 Task: Look for space in Three Lakes, United States from 12th June, 2023 to 15th June, 2023 for 2 adults in price range Rs.10000 to Rs.15000. Place can be entire place with 1  bedroom having 1 bed and 1 bathroom. Property type can be house, flat, guest house, hotel. Booking option can be shelf check-in. Required host language is English.
Action: Mouse pressed left at (427, 89)
Screenshot: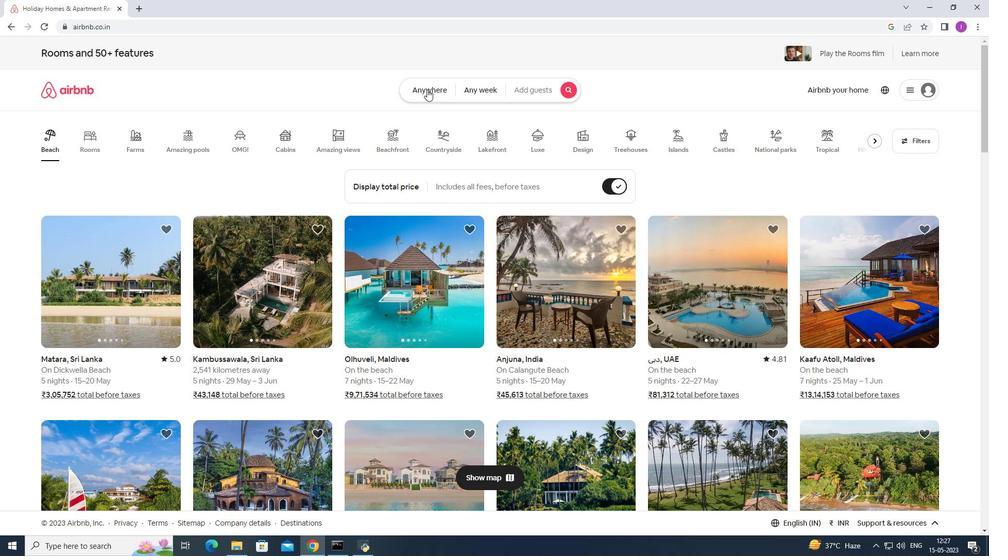 
Action: Mouse moved to (302, 124)
Screenshot: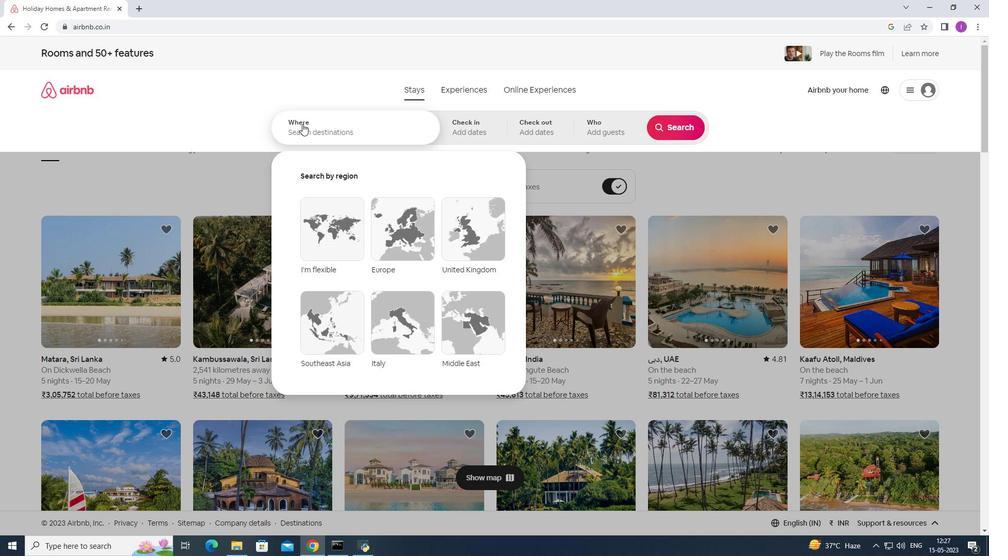 
Action: Mouse pressed left at (302, 124)
Screenshot: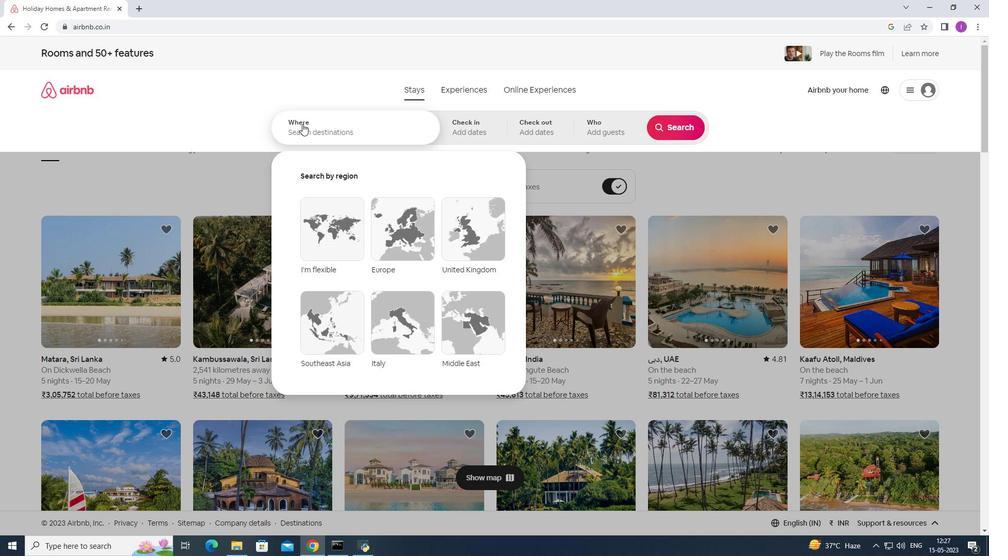 
Action: Mouse moved to (302, 124)
Screenshot: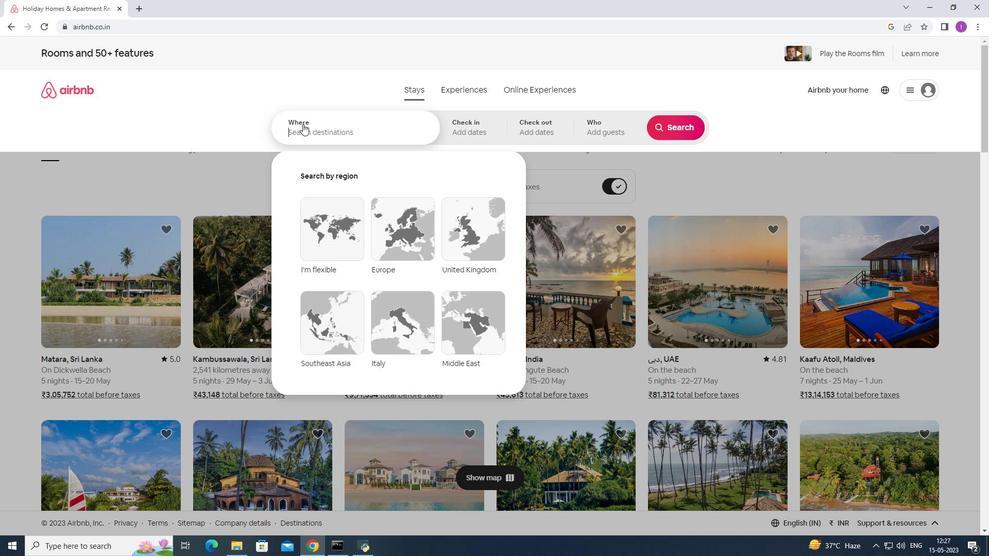 
Action: Key pressed <Key.shift><Key.shift>three<Key.space>lakes,<Key.shift>united<Key.space>states
Screenshot: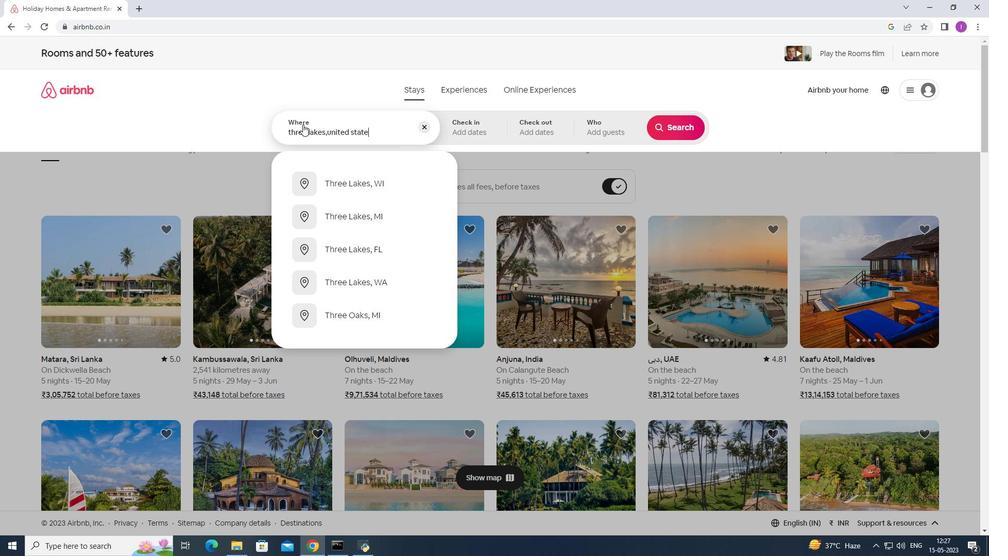 
Action: Mouse moved to (476, 127)
Screenshot: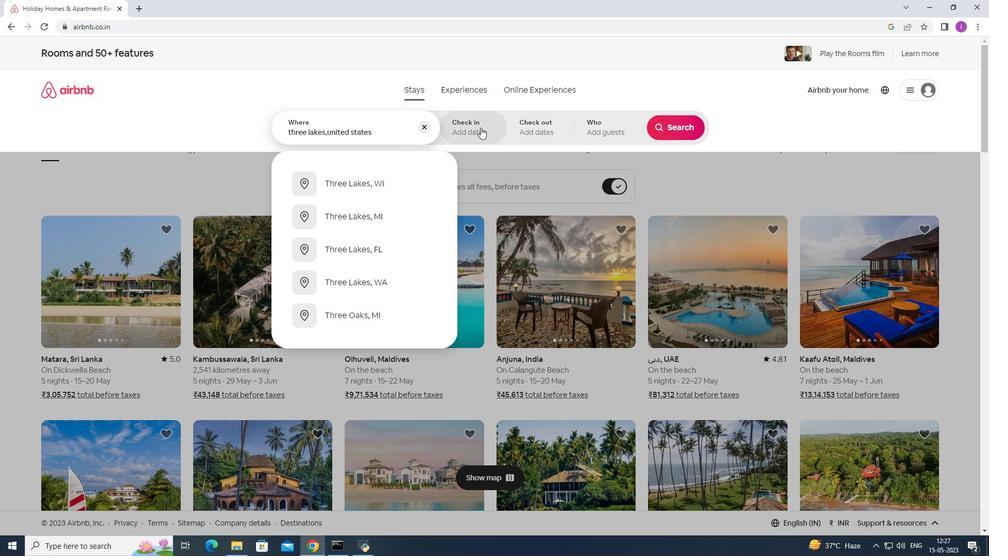 
Action: Mouse pressed left at (476, 127)
Screenshot: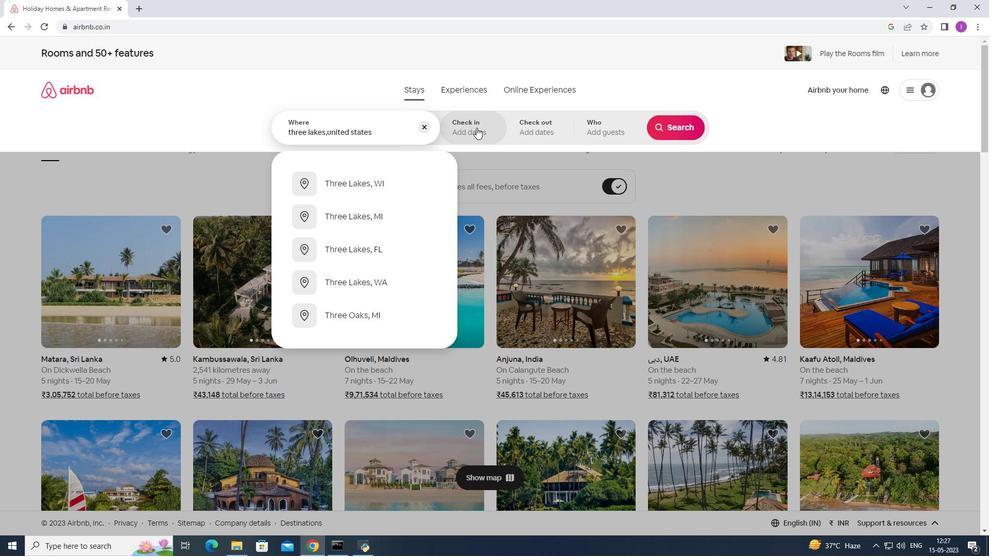 
Action: Mouse moved to (536, 300)
Screenshot: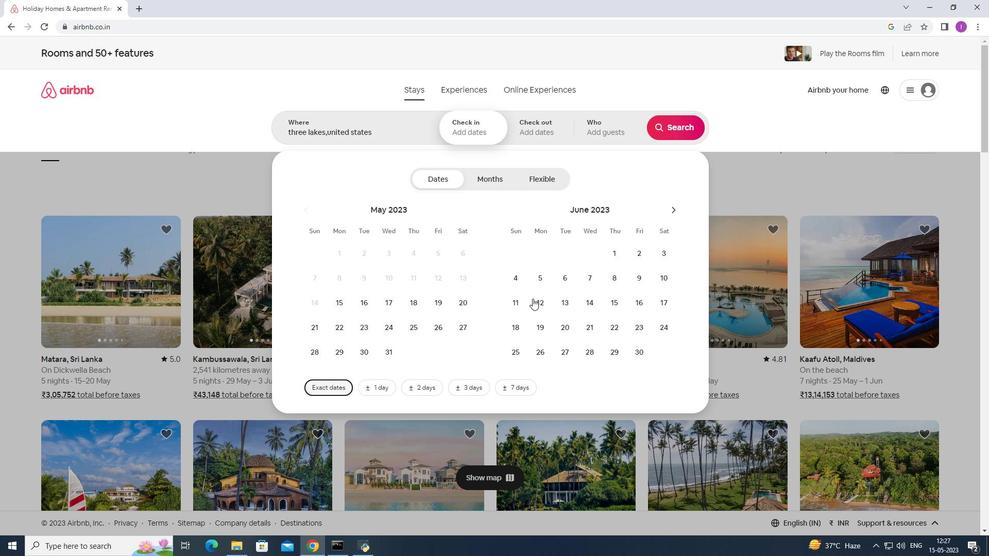 
Action: Mouse pressed left at (536, 300)
Screenshot: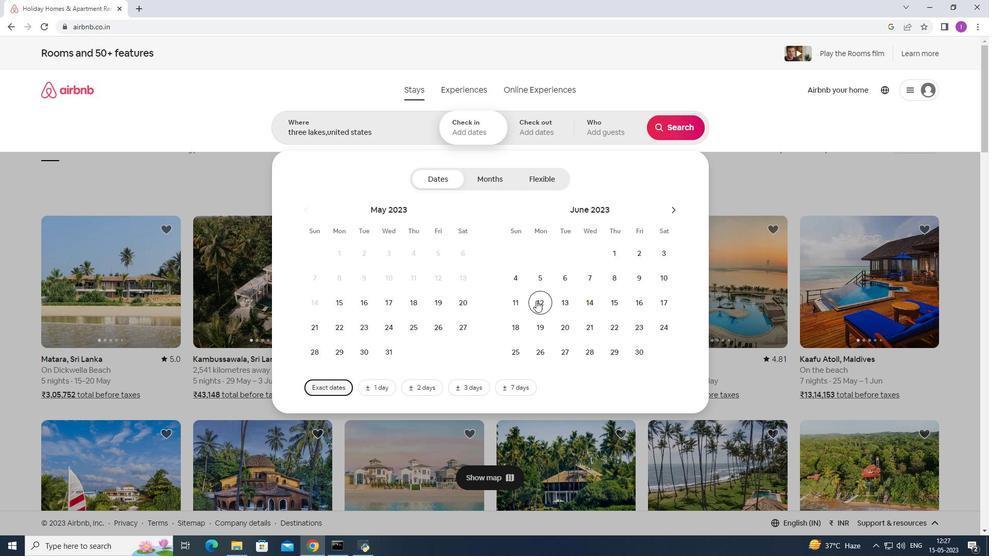 
Action: Mouse moved to (610, 298)
Screenshot: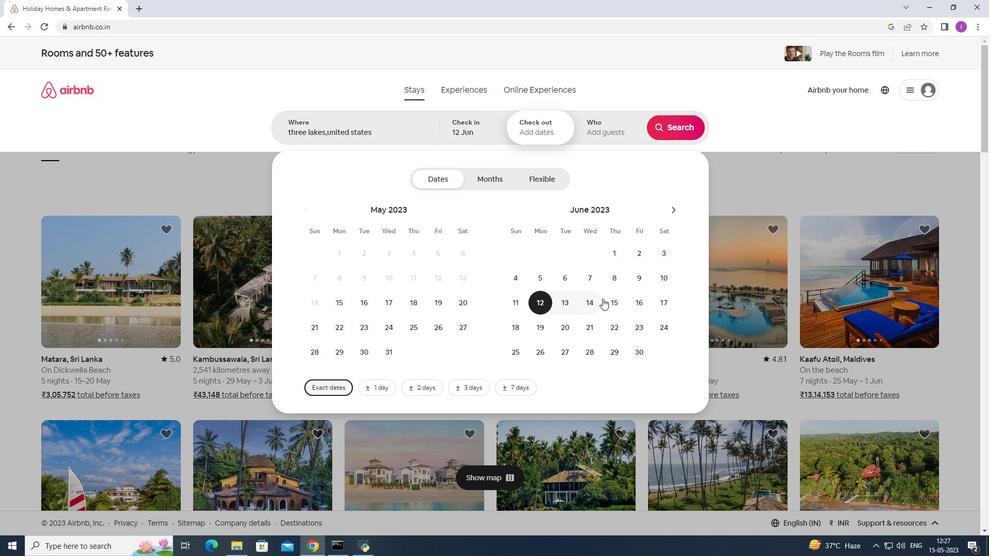 
Action: Mouse pressed left at (610, 298)
Screenshot: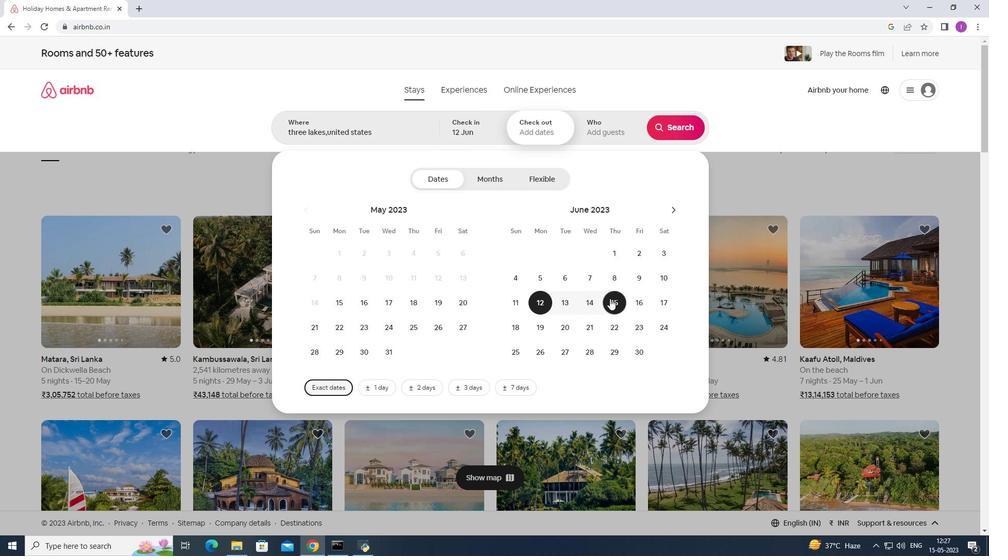 
Action: Mouse moved to (605, 136)
Screenshot: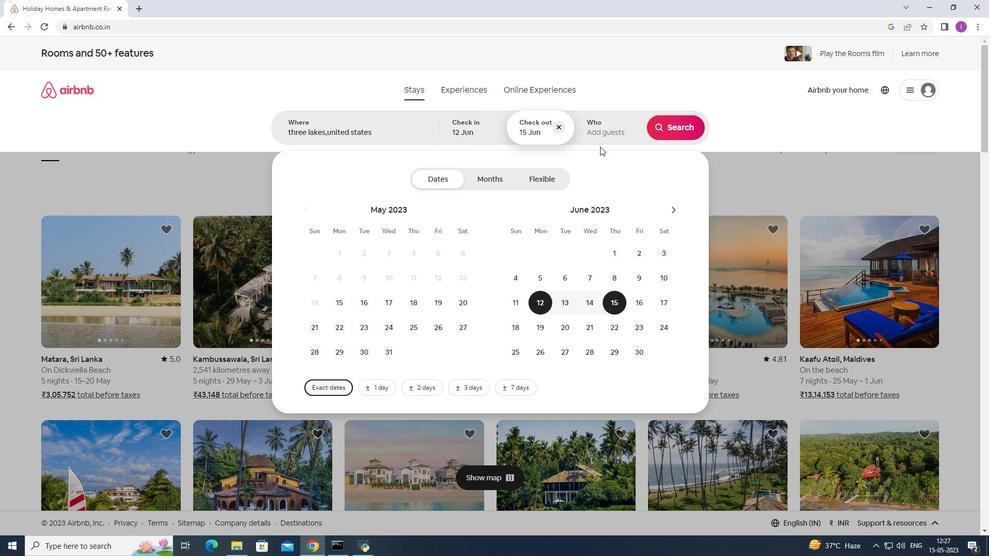 
Action: Mouse pressed left at (605, 136)
Screenshot: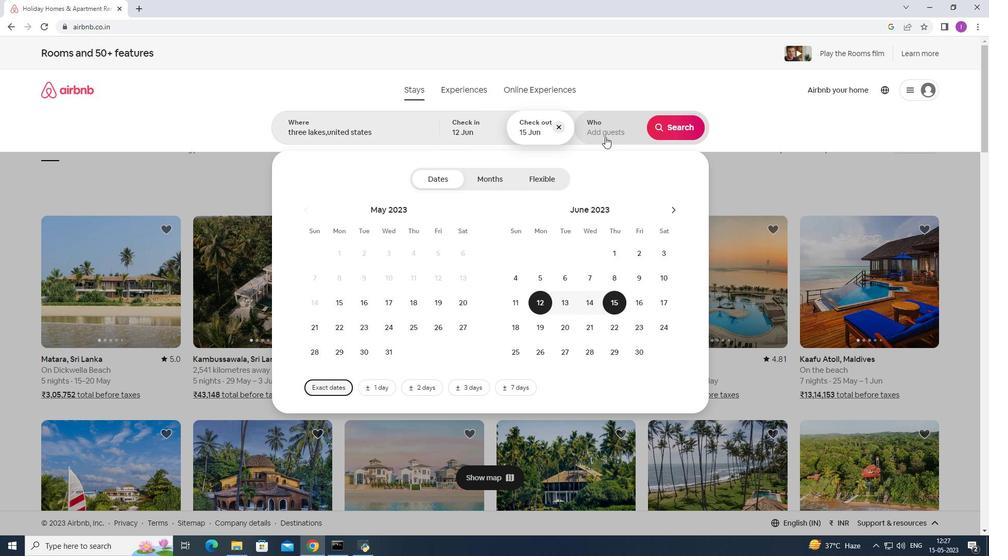 
Action: Mouse moved to (678, 180)
Screenshot: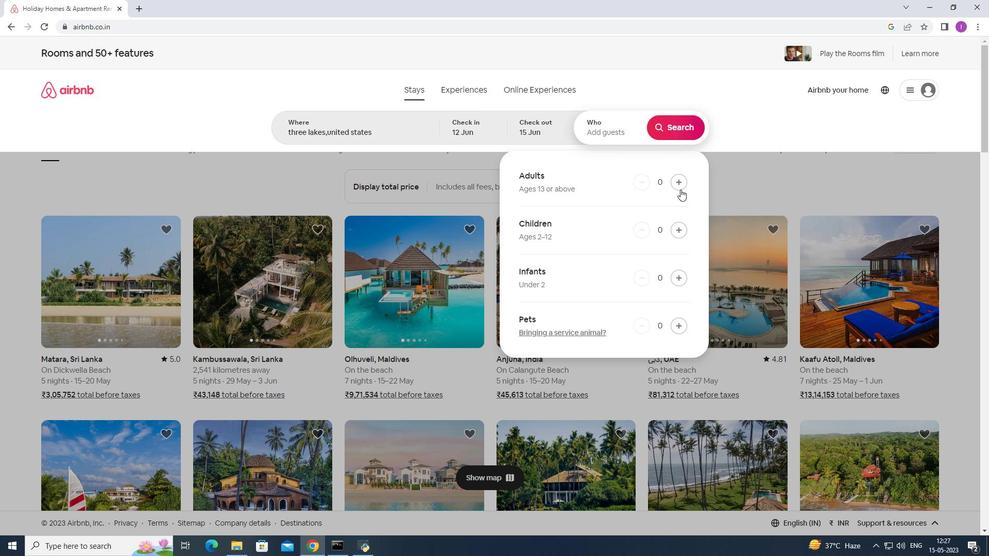 
Action: Mouse pressed left at (678, 180)
Screenshot: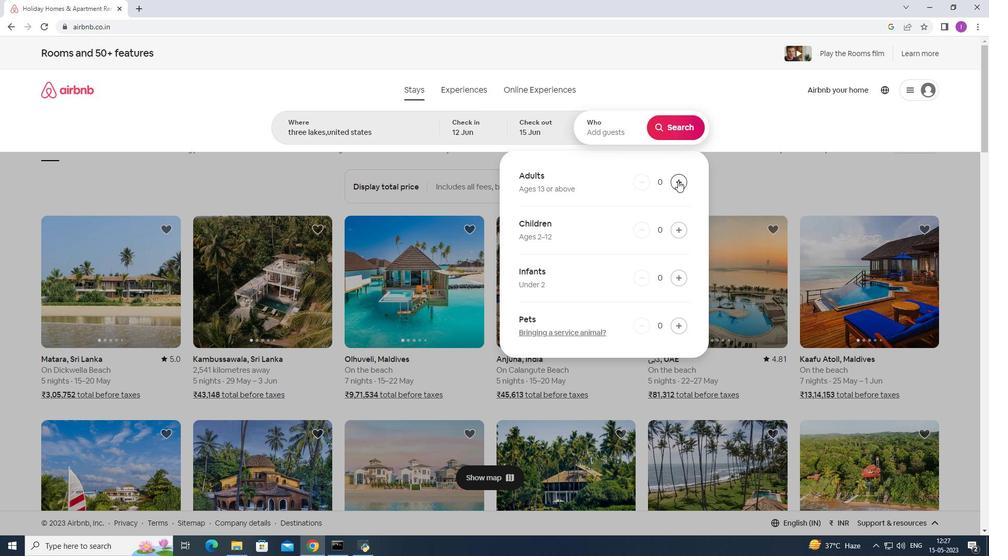 
Action: Mouse pressed left at (678, 180)
Screenshot: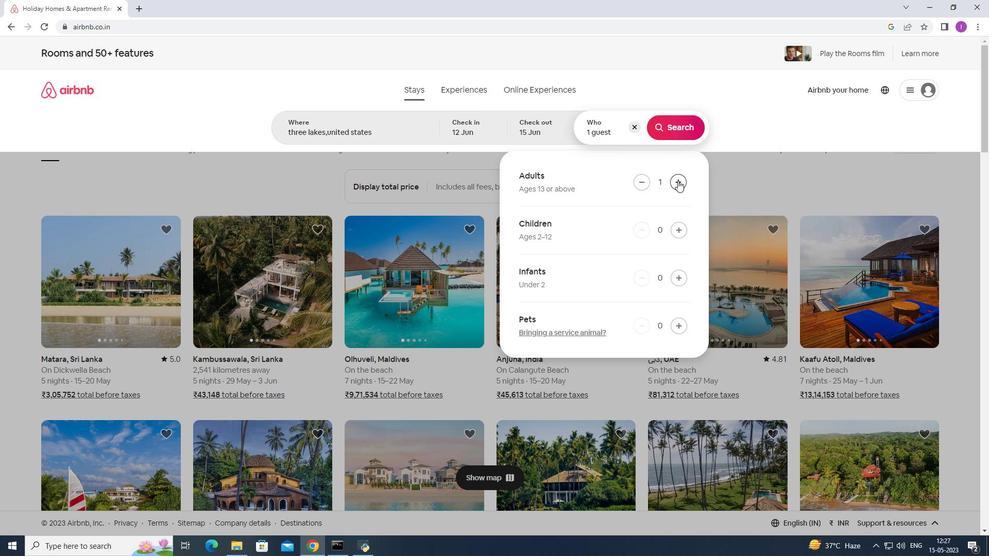 
Action: Mouse moved to (675, 131)
Screenshot: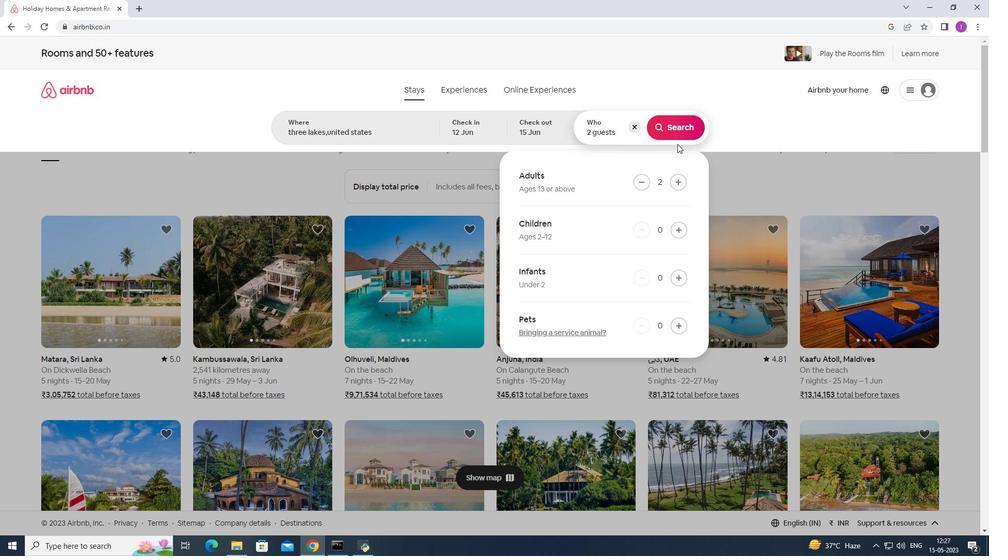 
Action: Mouse pressed left at (675, 131)
Screenshot: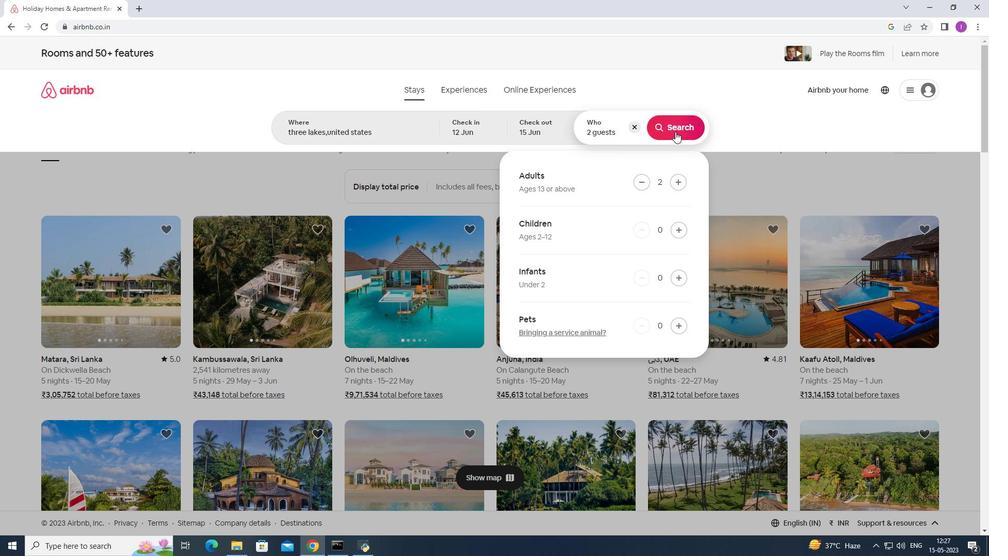 
Action: Mouse moved to (933, 101)
Screenshot: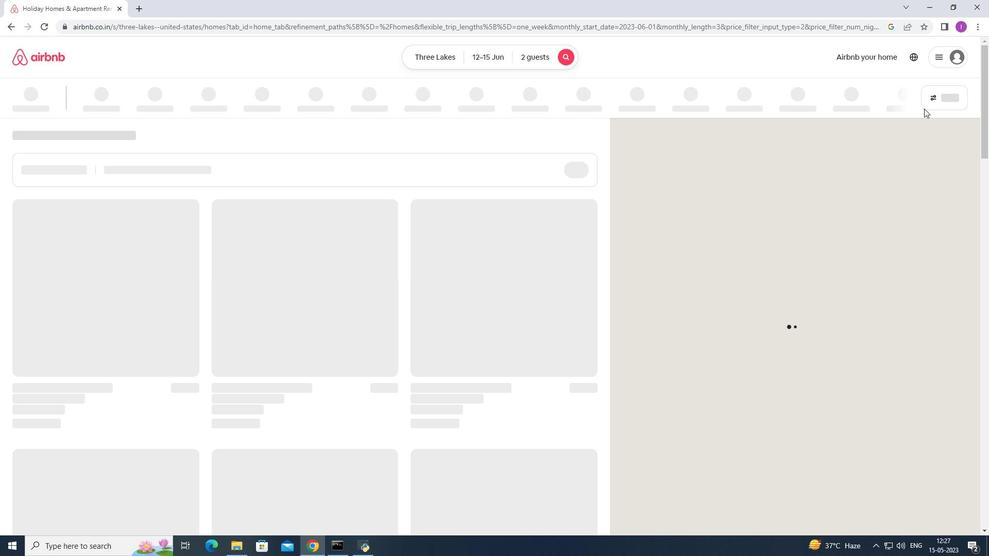 
Action: Mouse pressed left at (933, 101)
Screenshot: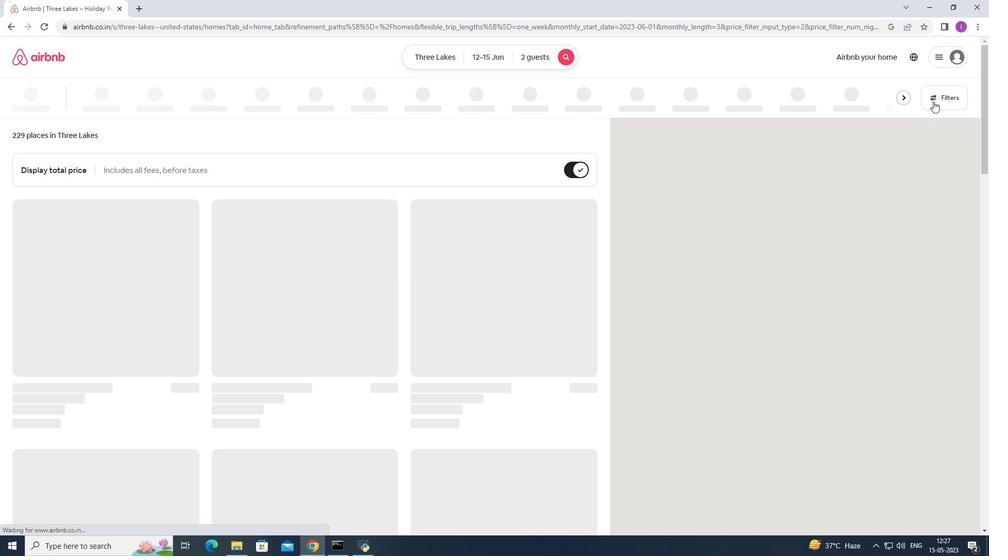
Action: Mouse moved to (563, 351)
Screenshot: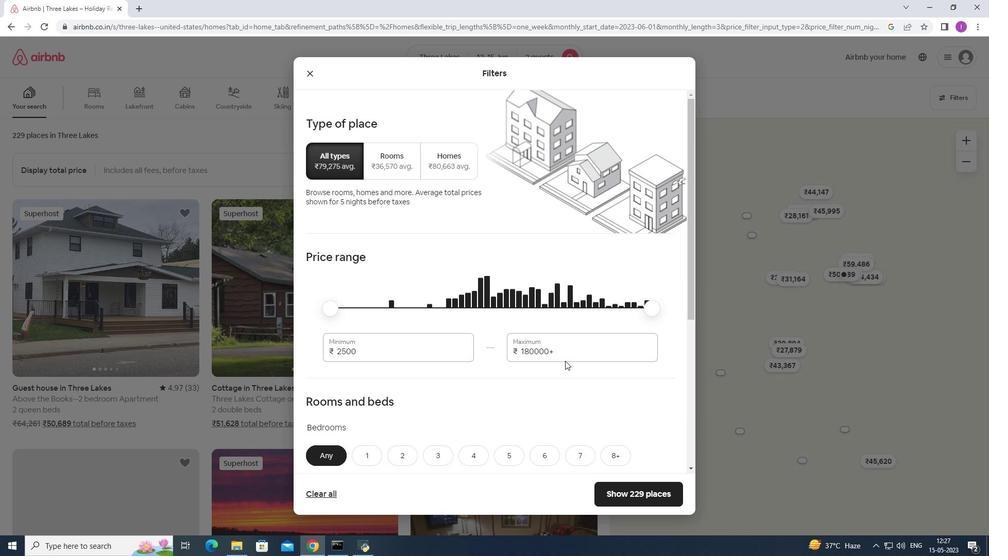 
Action: Mouse pressed left at (563, 351)
Screenshot: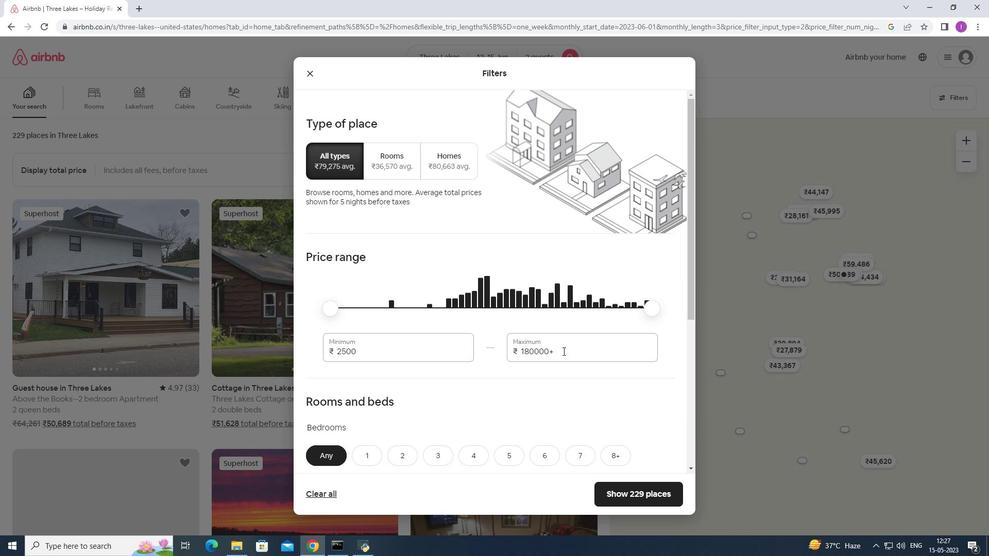 
Action: Mouse moved to (498, 356)
Screenshot: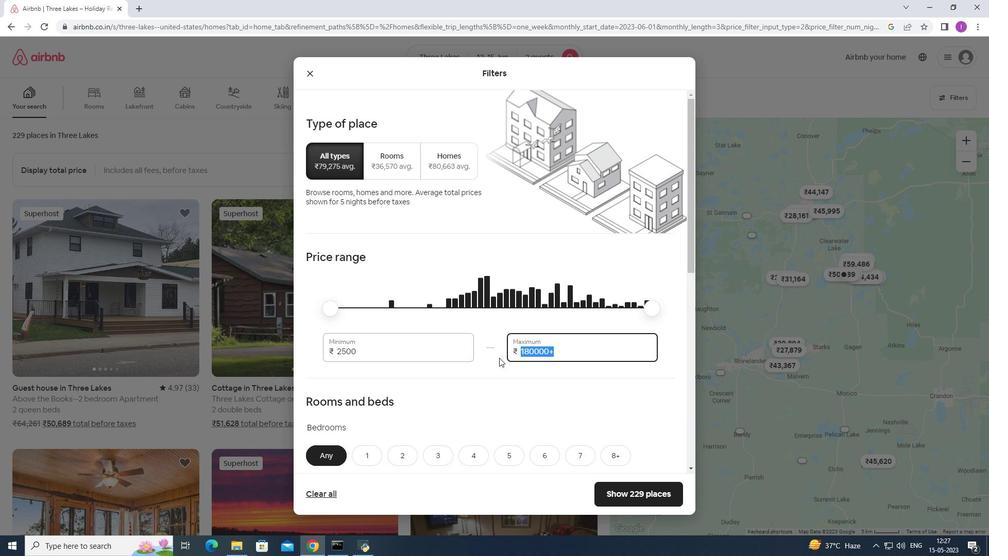 
Action: Key pressed 1
Screenshot: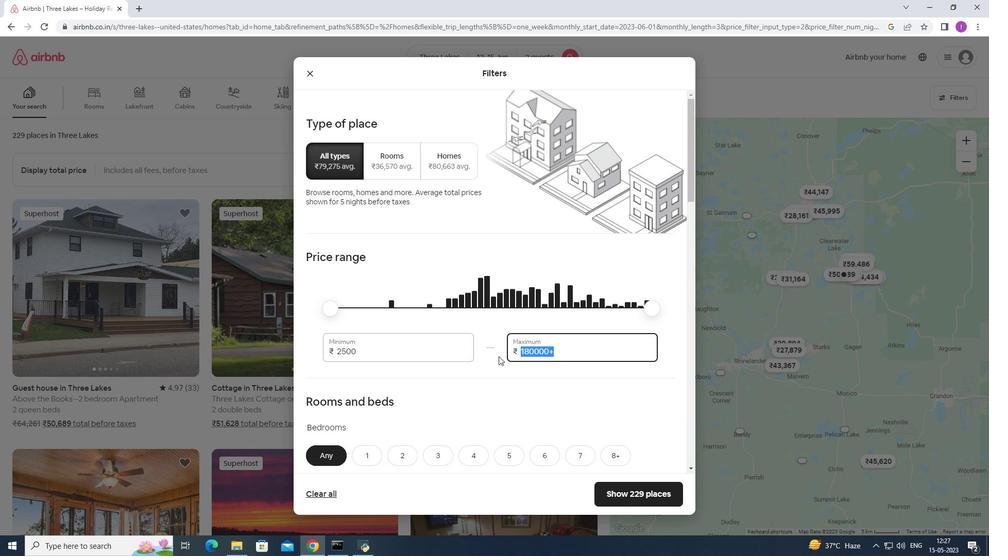 
Action: Mouse moved to (498, 354)
Screenshot: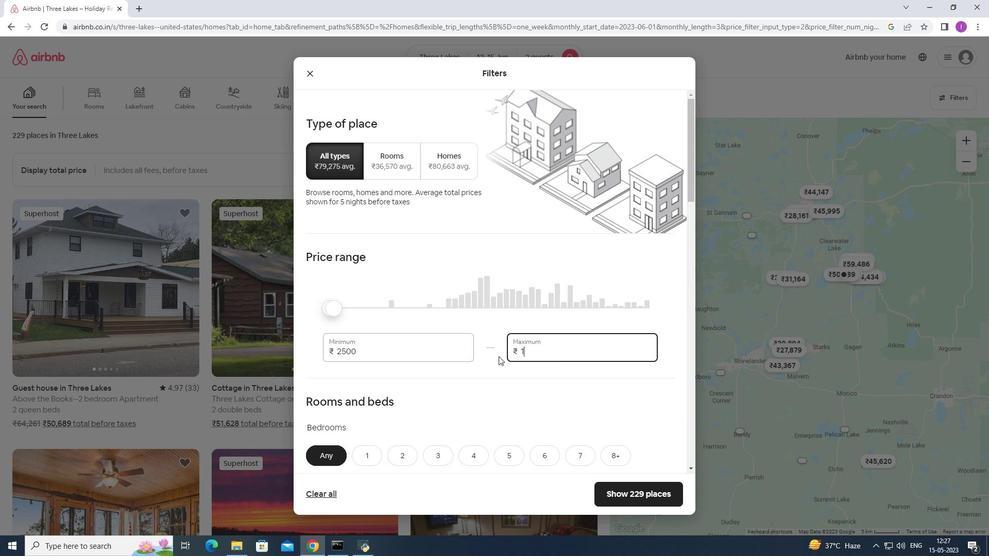 
Action: Key pressed 5
Screenshot: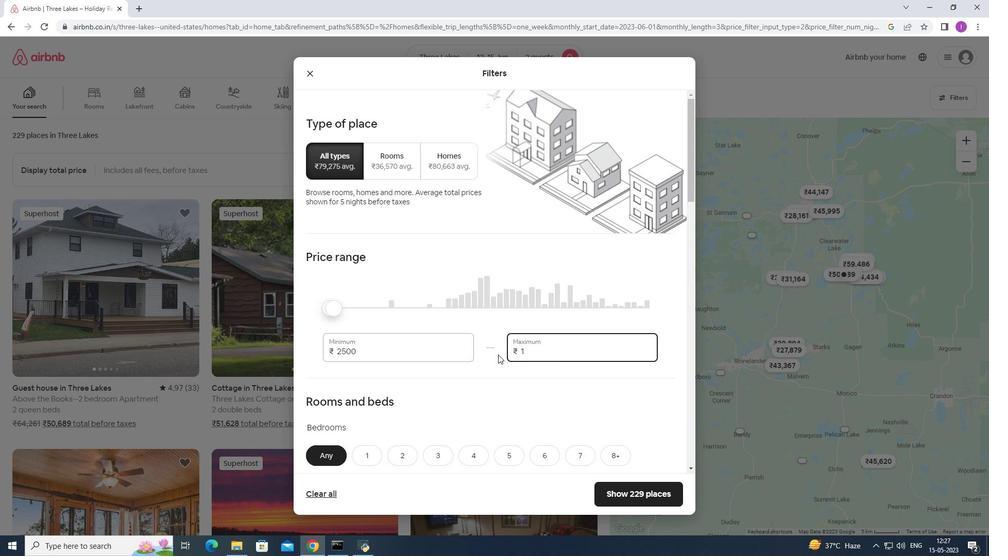 
Action: Mouse moved to (497, 354)
Screenshot: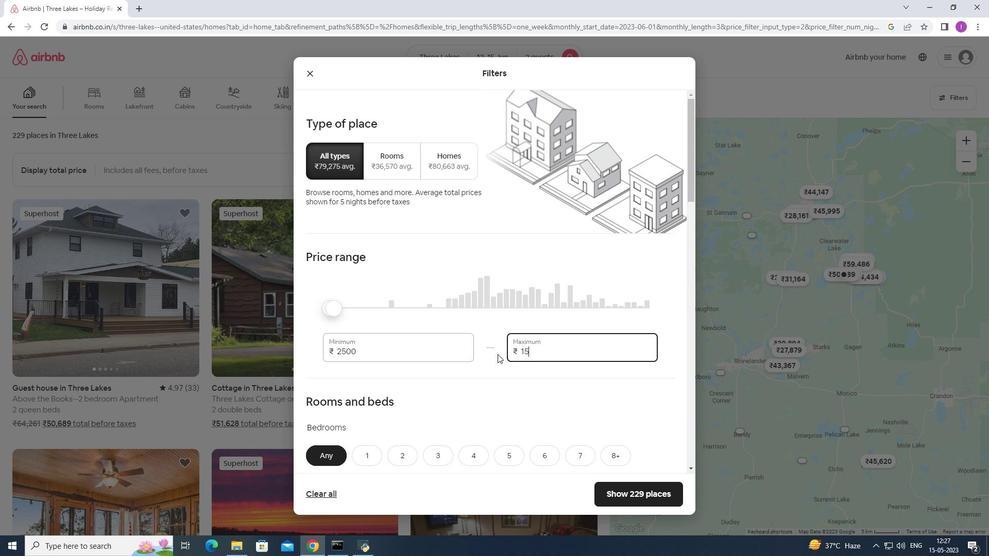 
Action: Key pressed 000
Screenshot: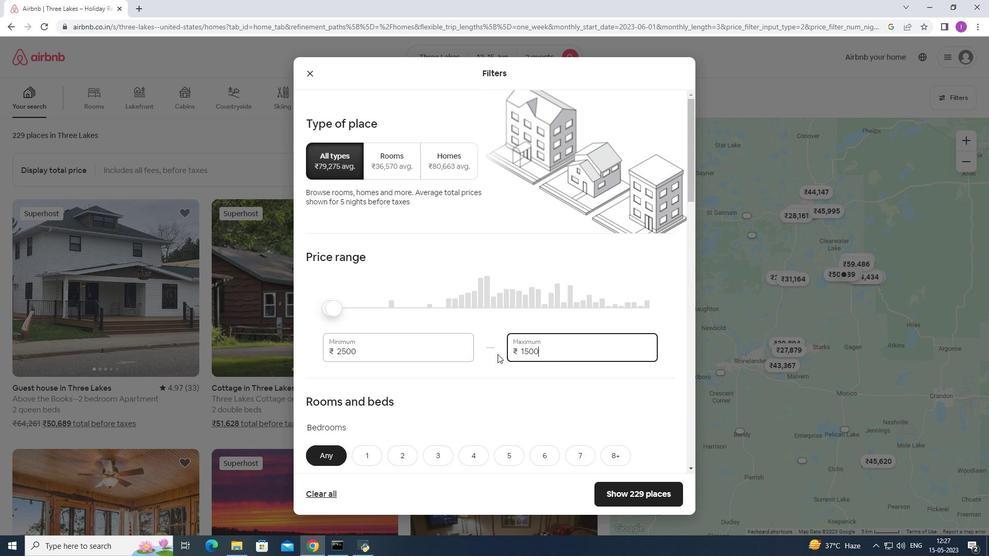 
Action: Mouse moved to (378, 355)
Screenshot: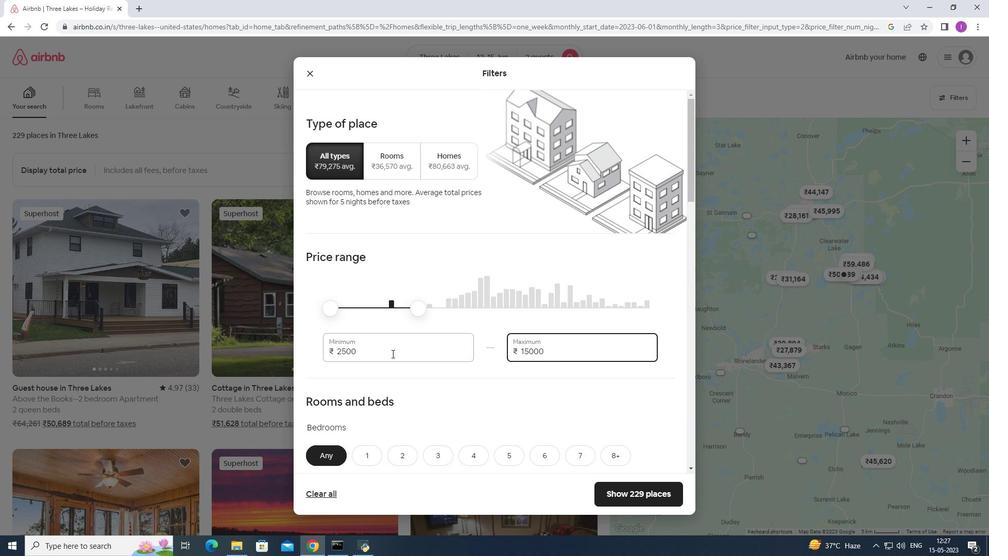 
Action: Mouse pressed left at (378, 355)
Screenshot: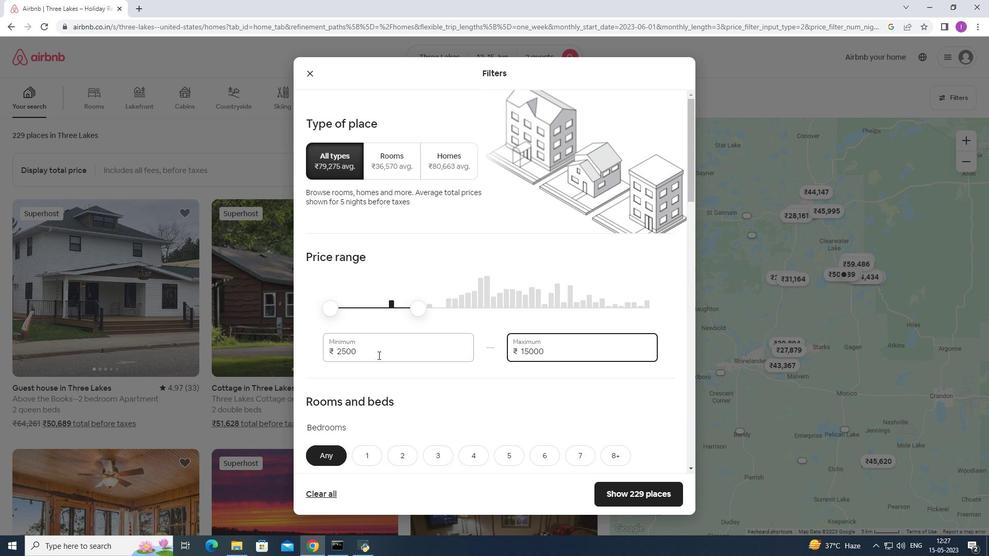 
Action: Mouse moved to (441, 368)
Screenshot: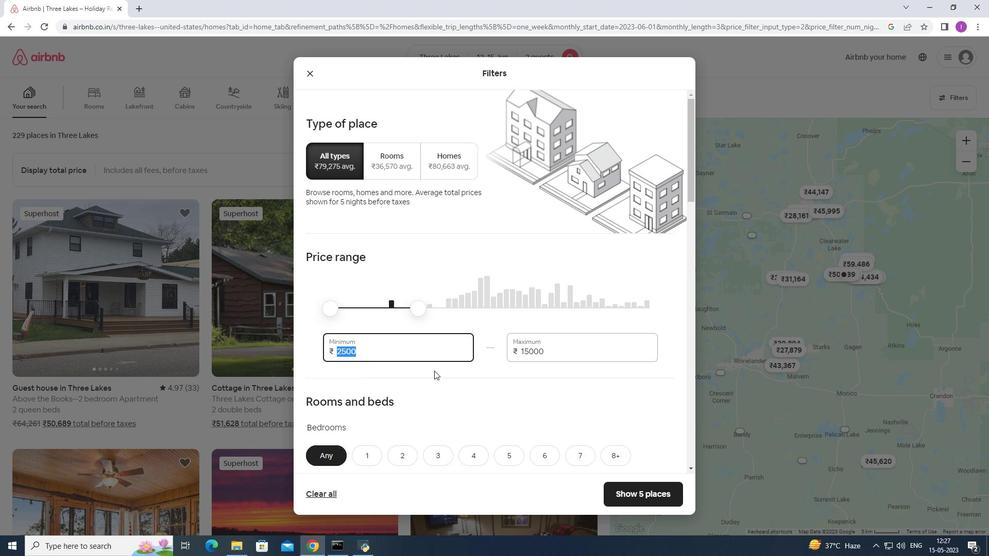 
Action: Key pressed 10
Screenshot: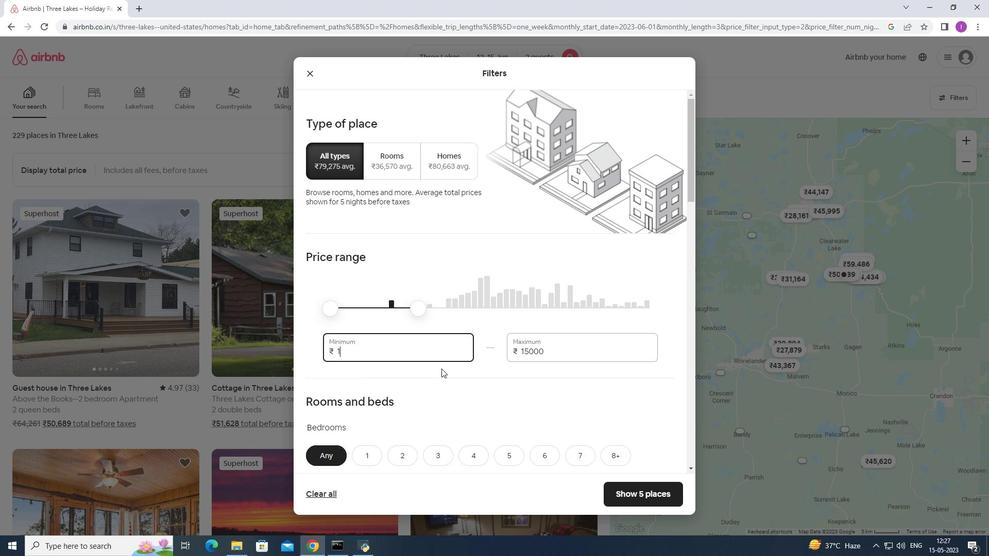 
Action: Mouse moved to (441, 368)
Screenshot: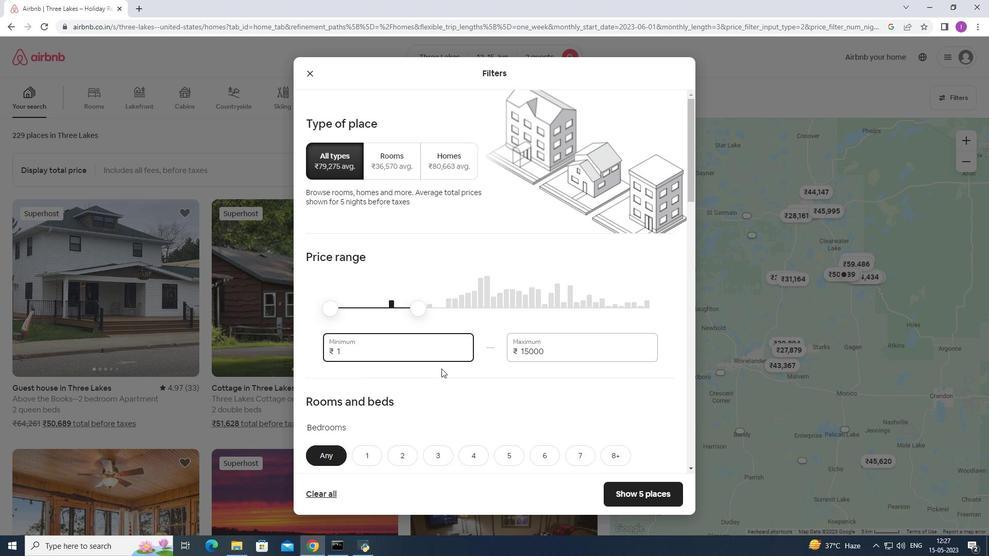 
Action: Key pressed 00
Screenshot: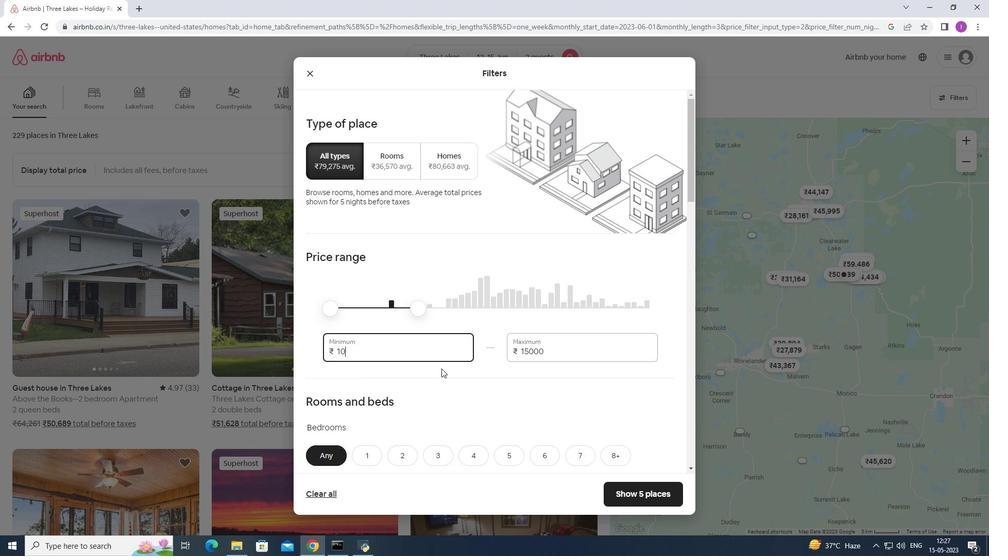 
Action: Mouse moved to (441, 368)
Screenshot: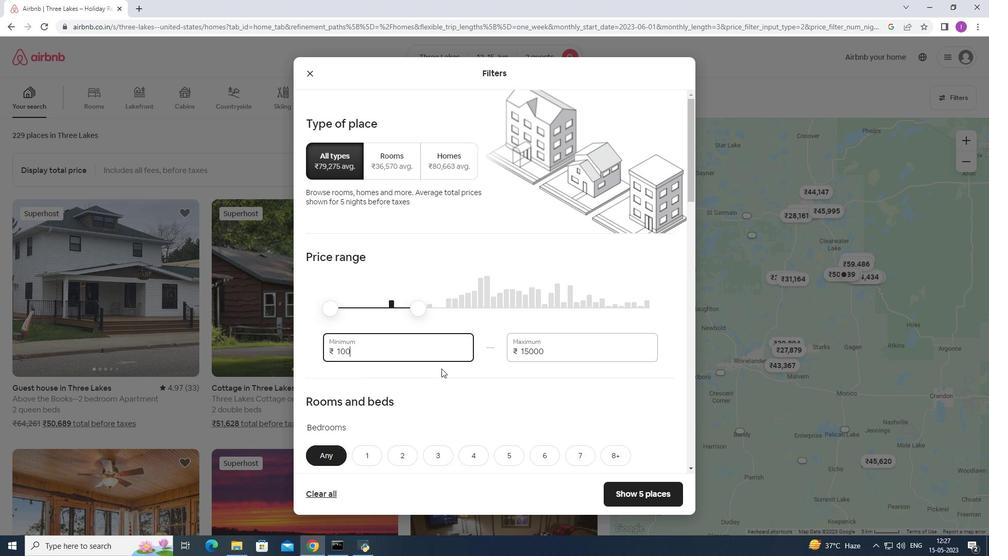 
Action: Key pressed 0
Screenshot: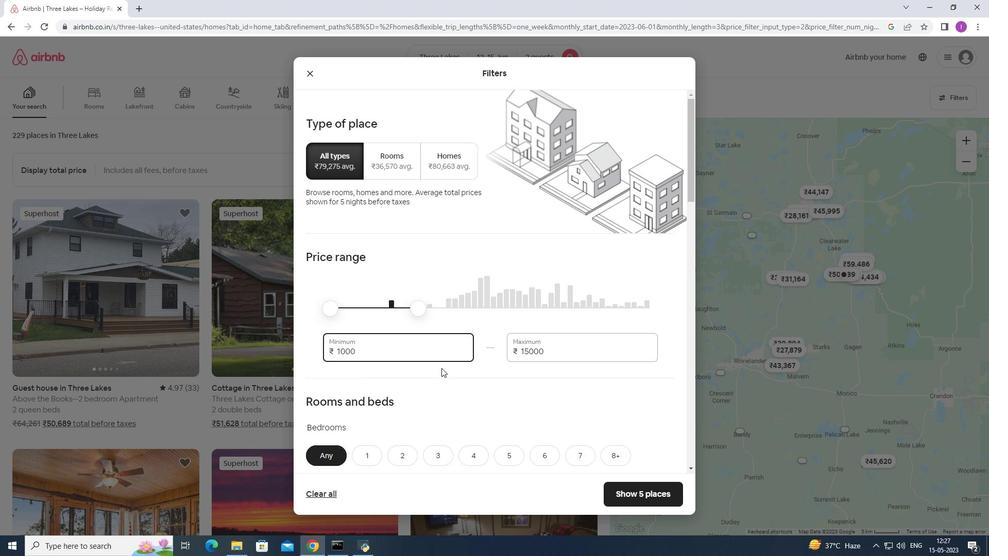 
Action: Mouse moved to (463, 407)
Screenshot: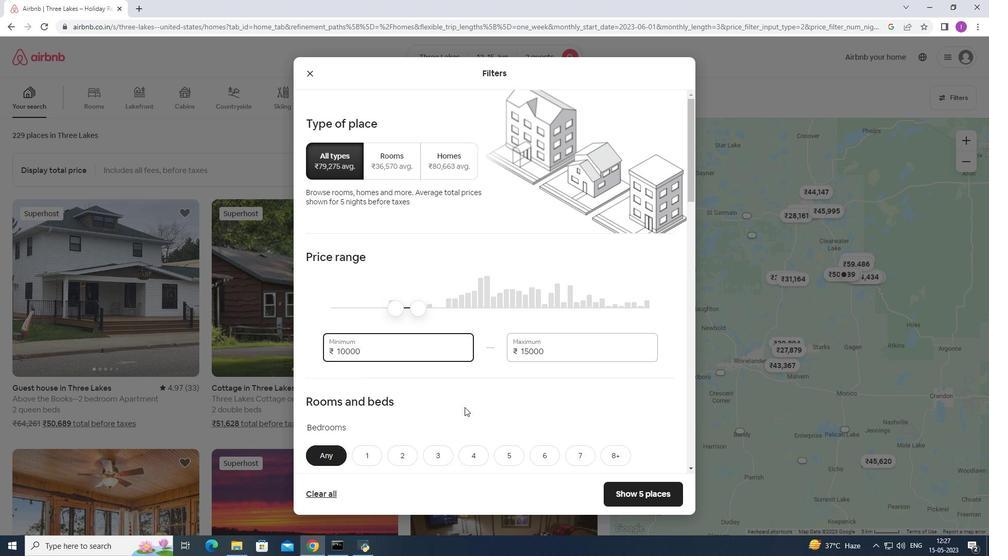 
Action: Mouse scrolled (463, 407) with delta (0, 0)
Screenshot: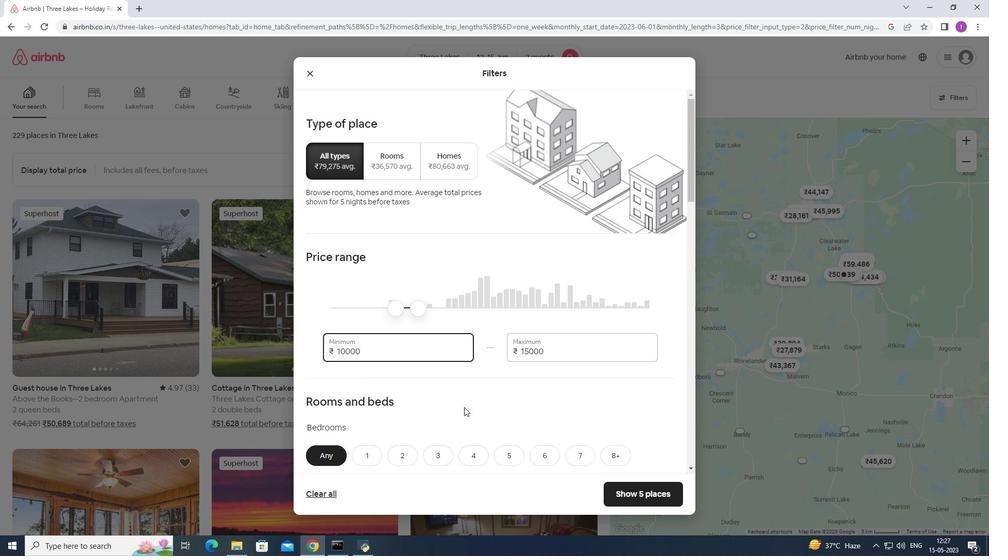 
Action: Mouse scrolled (463, 407) with delta (0, 0)
Screenshot: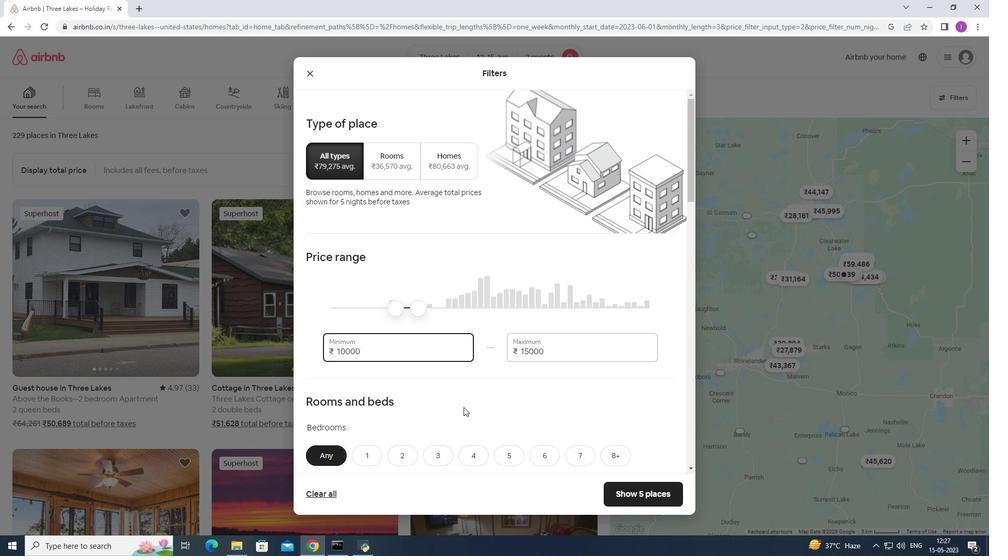 
Action: Mouse moved to (425, 403)
Screenshot: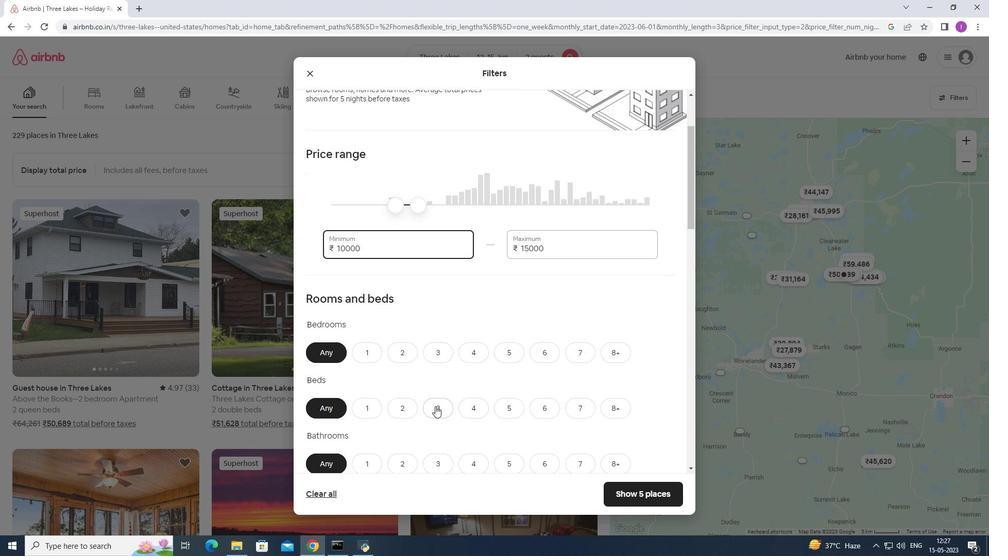 
Action: Mouse scrolled (425, 403) with delta (0, 0)
Screenshot: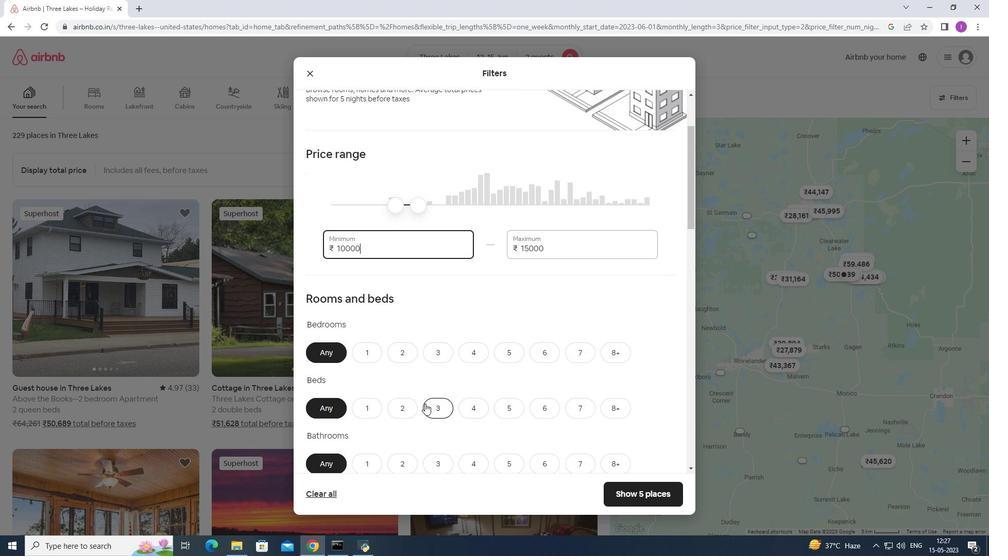 
Action: Mouse moved to (431, 384)
Screenshot: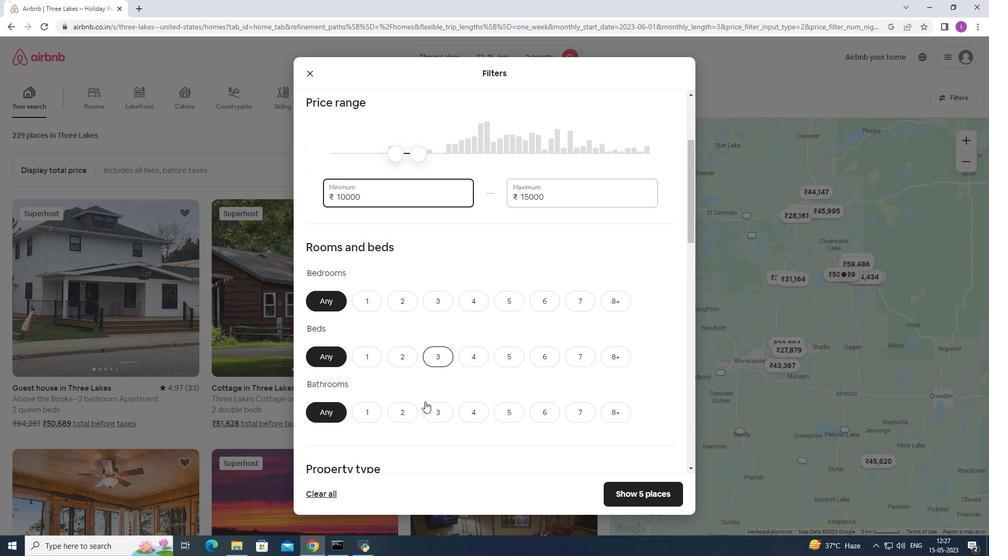 
Action: Mouse scrolled (431, 383) with delta (0, 0)
Screenshot: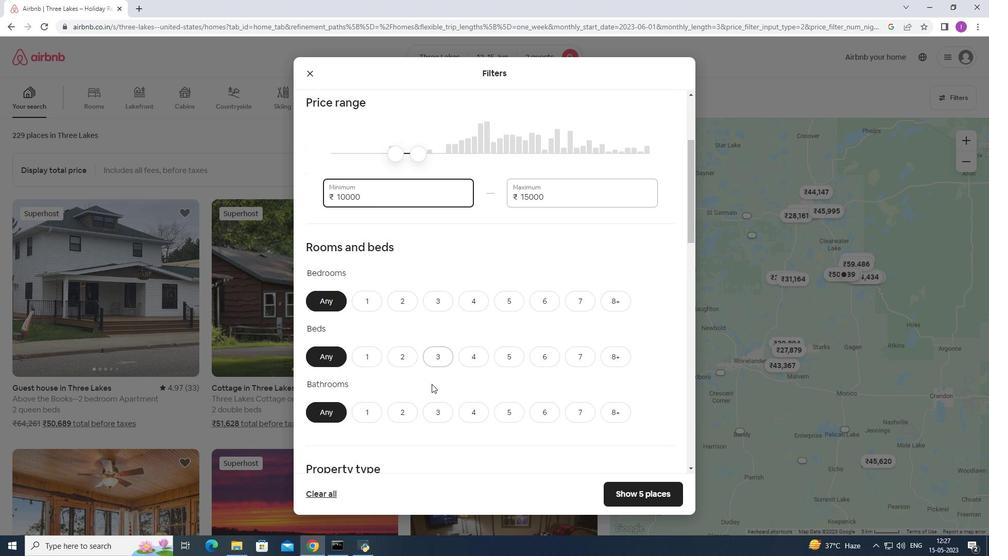 
Action: Mouse moved to (366, 254)
Screenshot: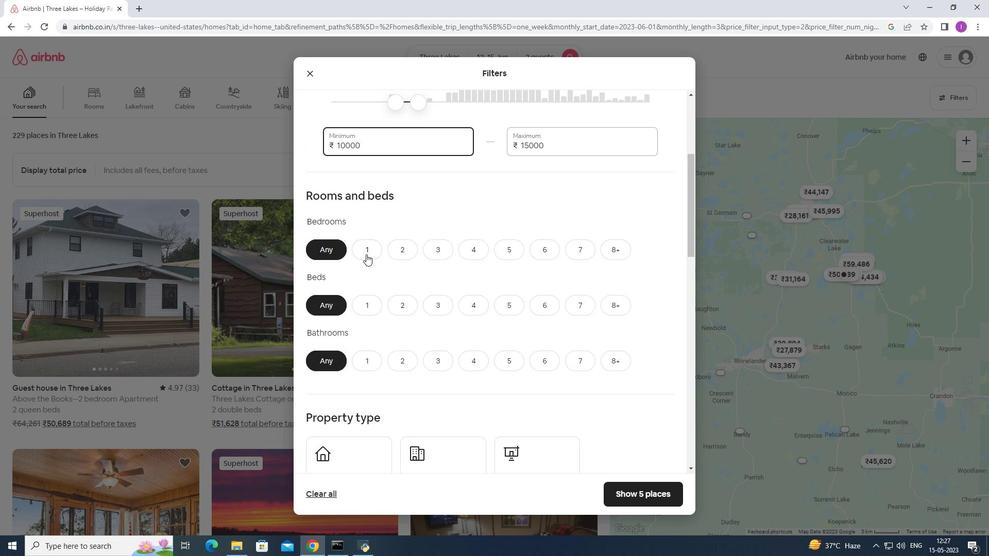 
Action: Mouse pressed left at (366, 254)
Screenshot: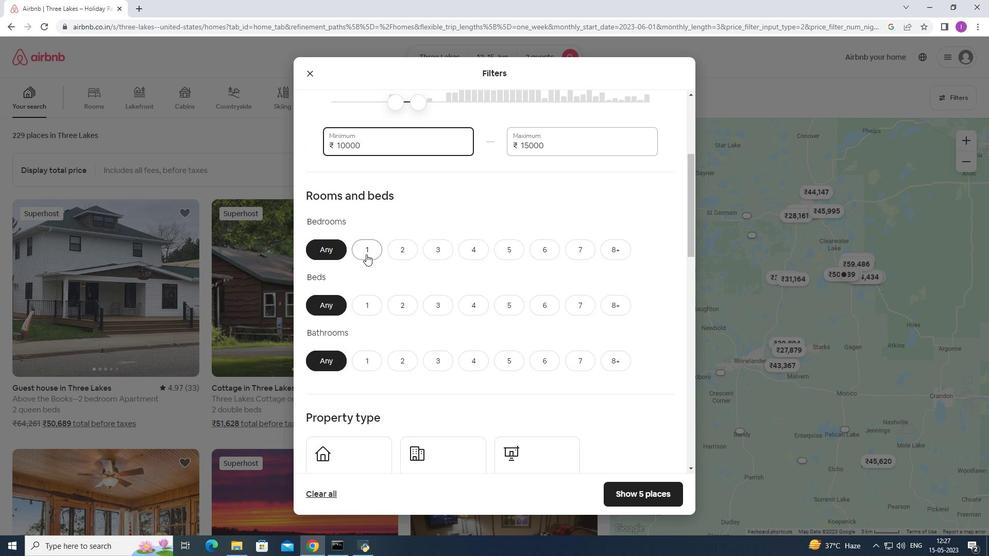 
Action: Mouse moved to (362, 306)
Screenshot: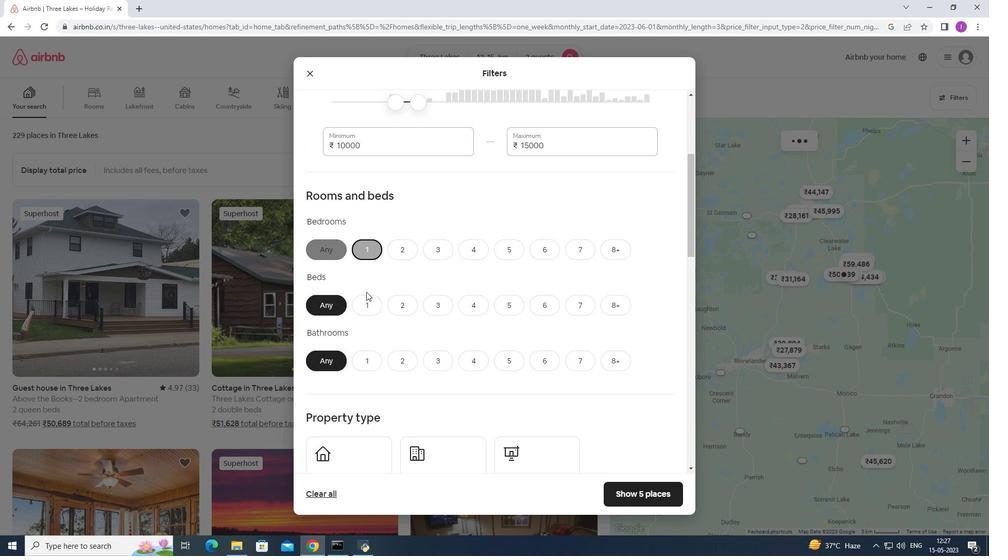 
Action: Mouse pressed left at (362, 306)
Screenshot: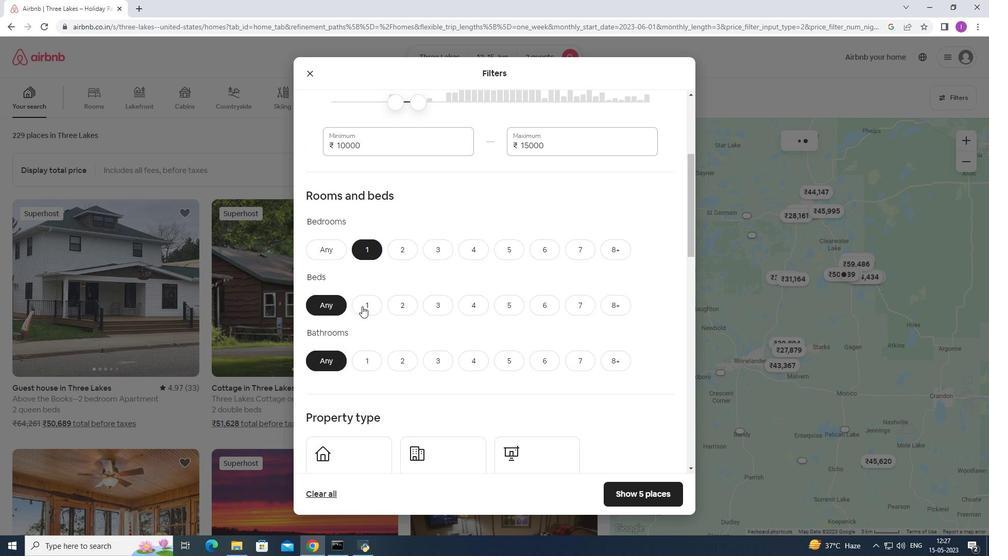 
Action: Mouse moved to (372, 366)
Screenshot: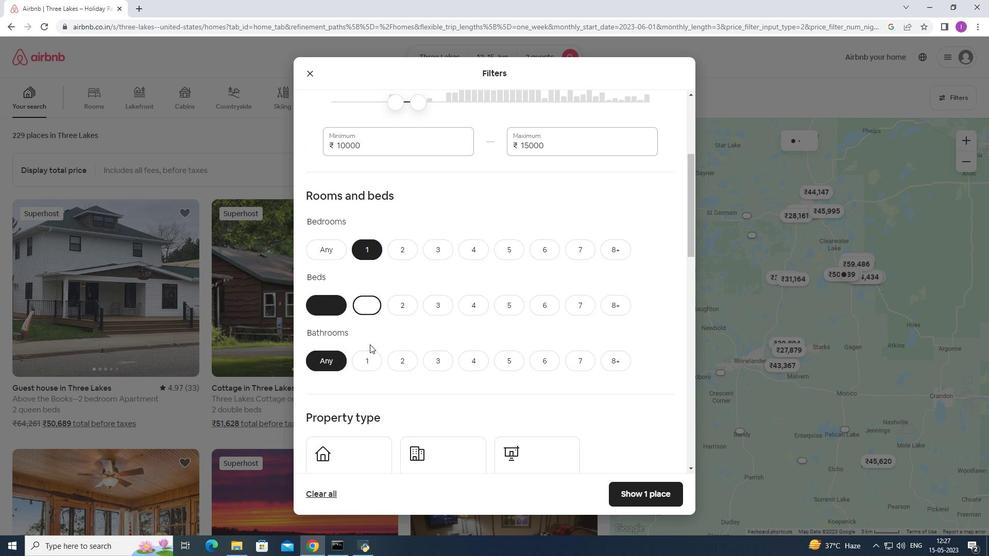 
Action: Mouse pressed left at (372, 366)
Screenshot: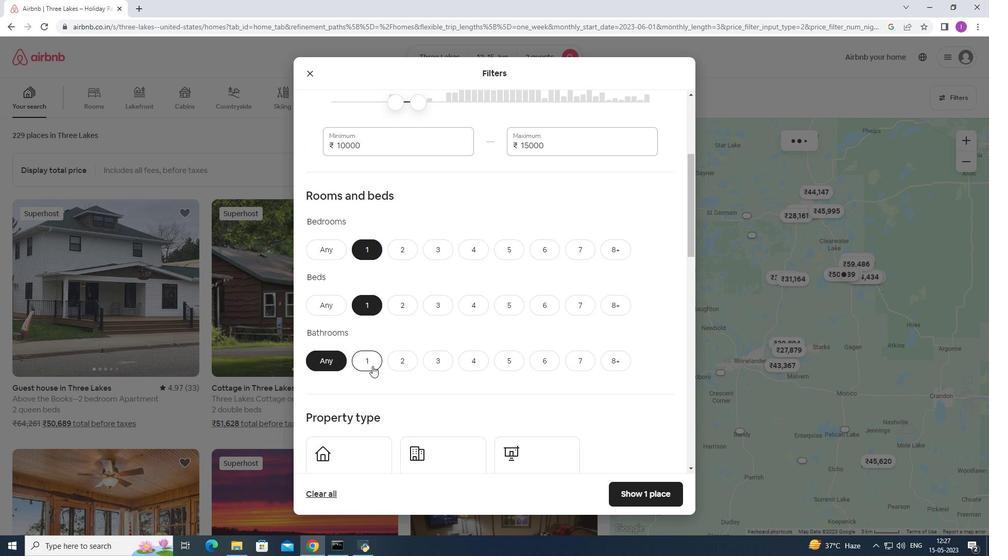 
Action: Mouse moved to (398, 324)
Screenshot: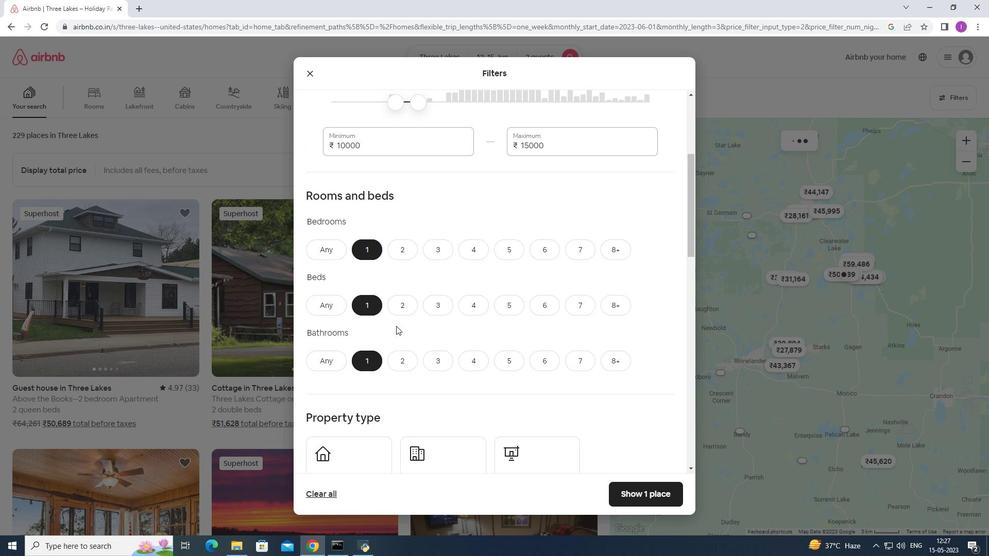 
Action: Mouse scrolled (398, 323) with delta (0, 0)
Screenshot: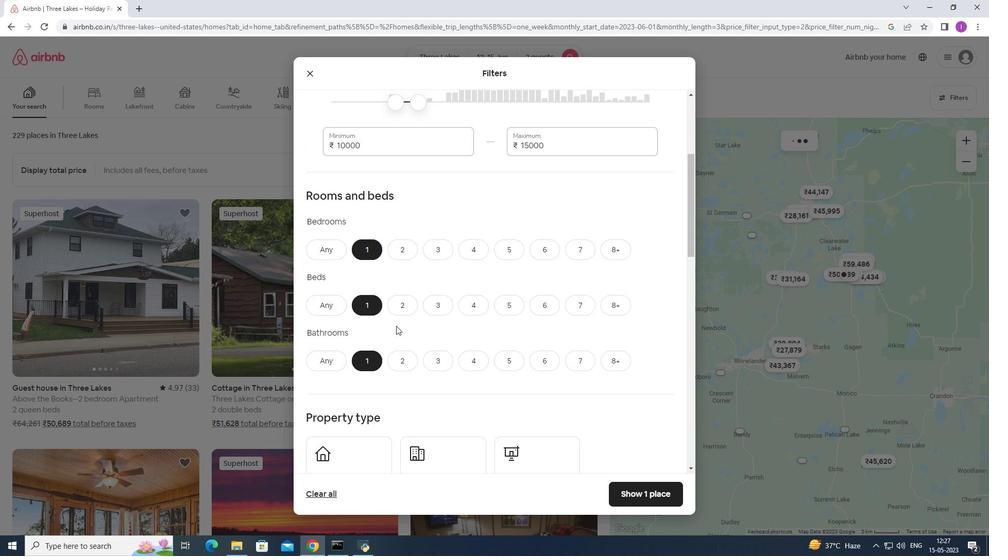 
Action: Mouse scrolled (398, 323) with delta (0, 0)
Screenshot: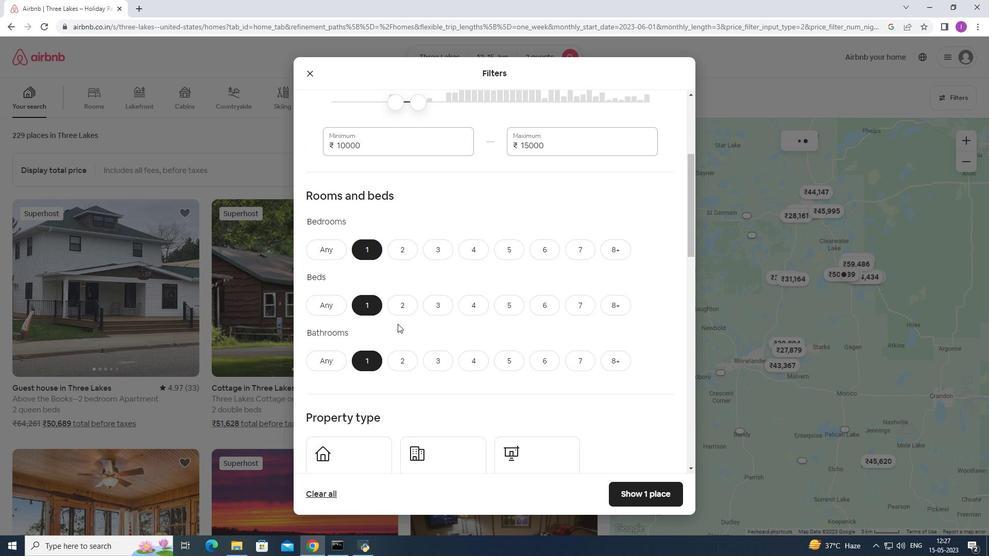 
Action: Mouse scrolled (398, 323) with delta (0, 0)
Screenshot: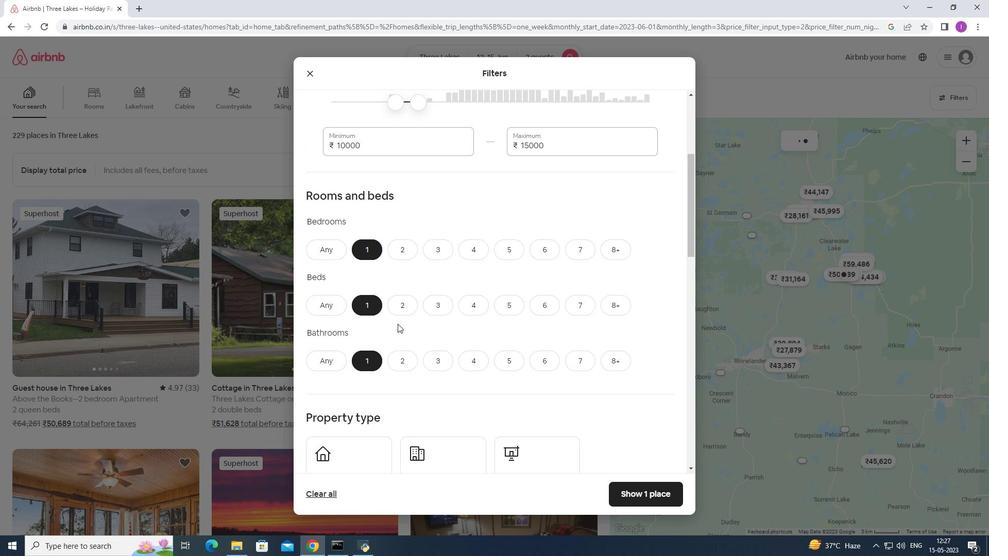 
Action: Mouse scrolled (398, 323) with delta (0, 0)
Screenshot: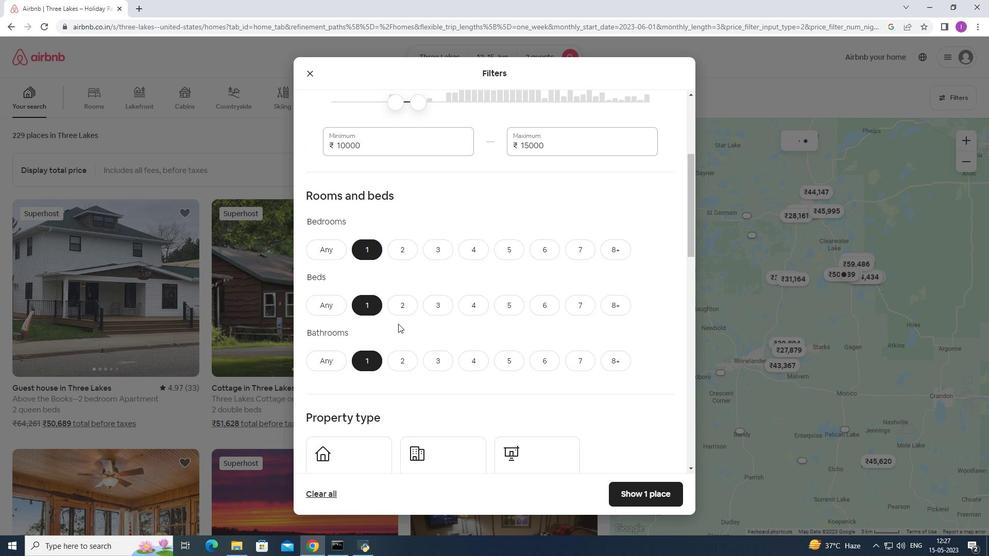 
Action: Mouse moved to (404, 318)
Screenshot: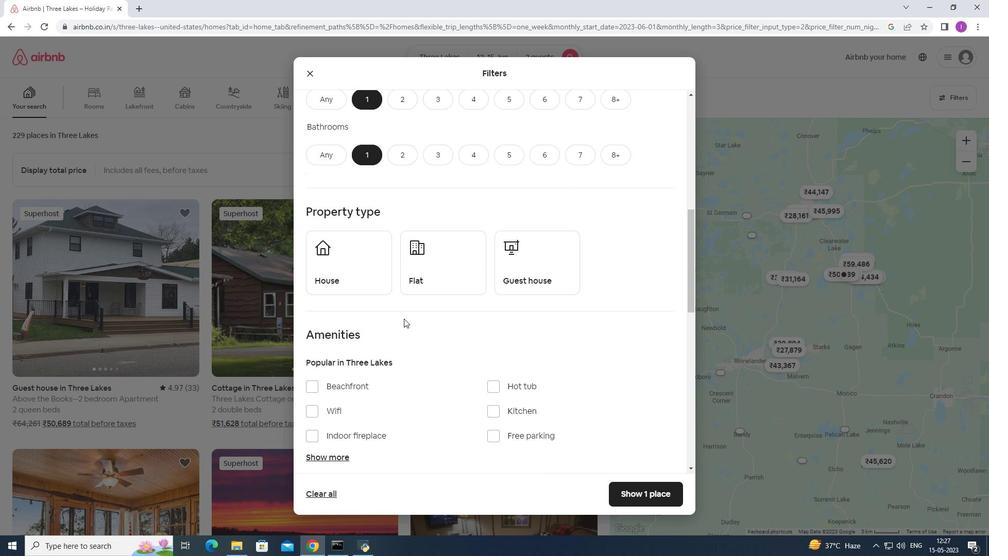 
Action: Mouse scrolled (404, 318) with delta (0, 0)
Screenshot: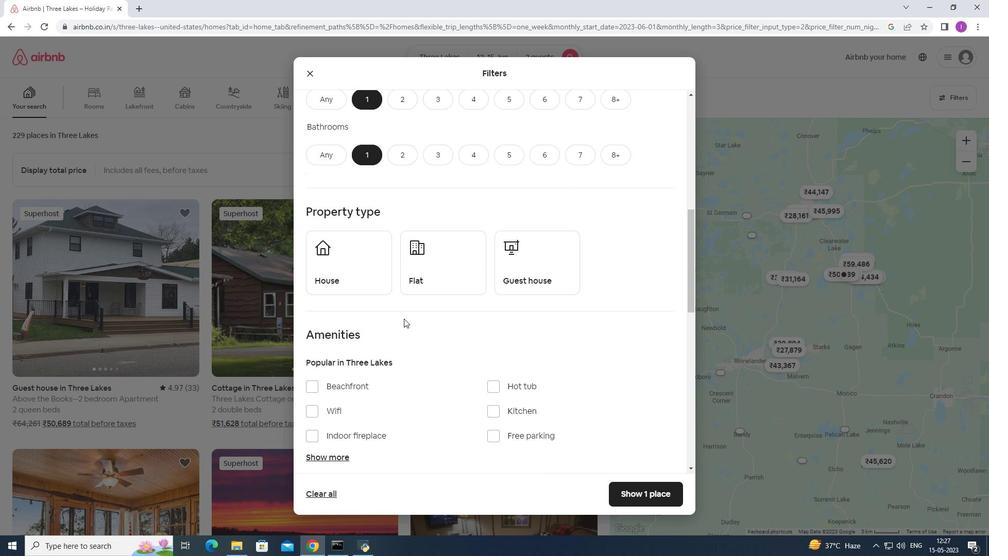 
Action: Mouse scrolled (404, 318) with delta (0, 0)
Screenshot: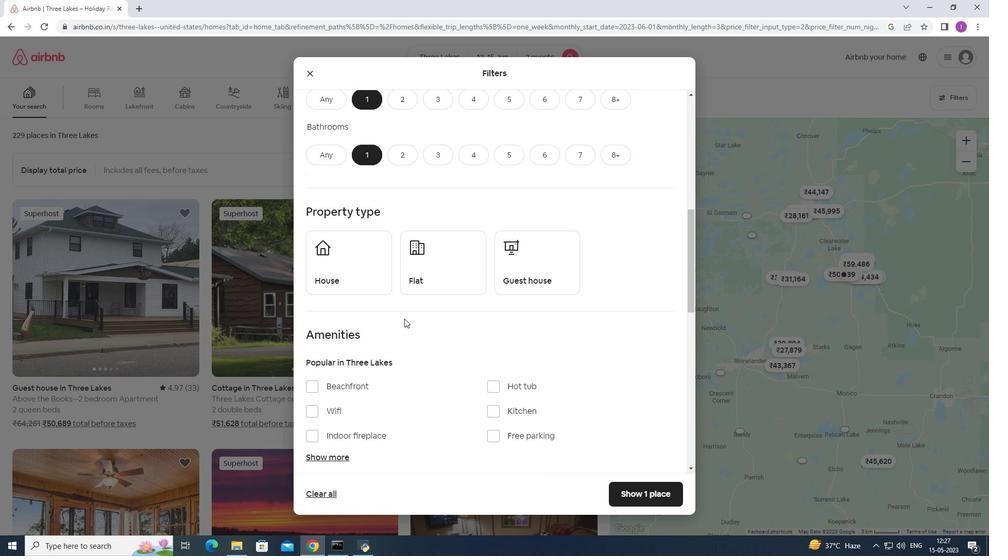 
Action: Mouse moved to (404, 318)
Screenshot: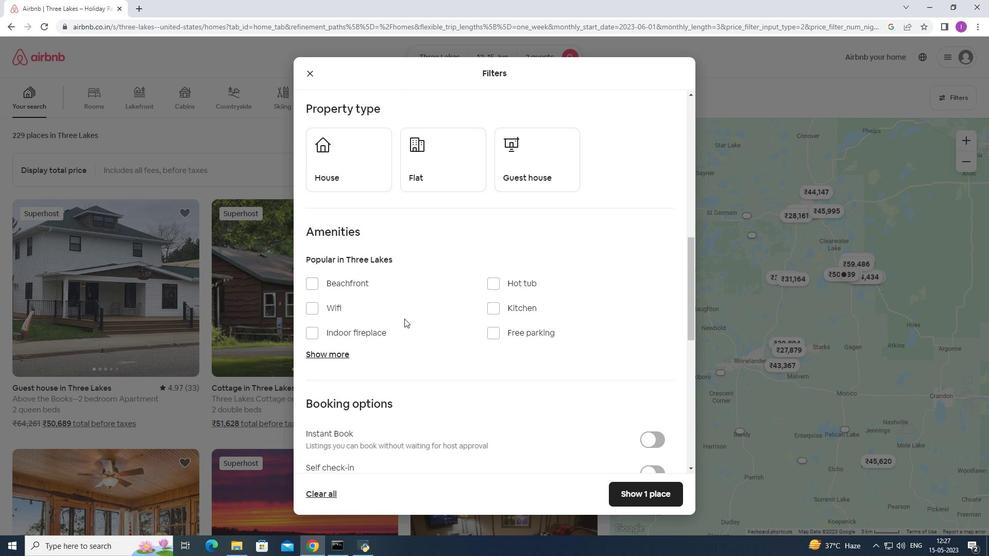 
Action: Mouse scrolled (404, 317) with delta (0, 0)
Screenshot: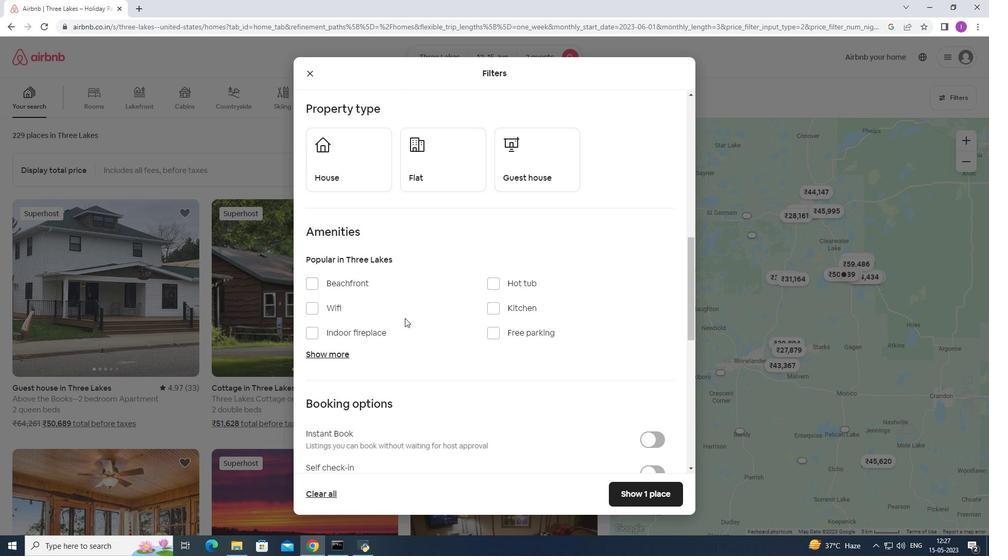 
Action: Mouse scrolled (404, 317) with delta (0, 0)
Screenshot: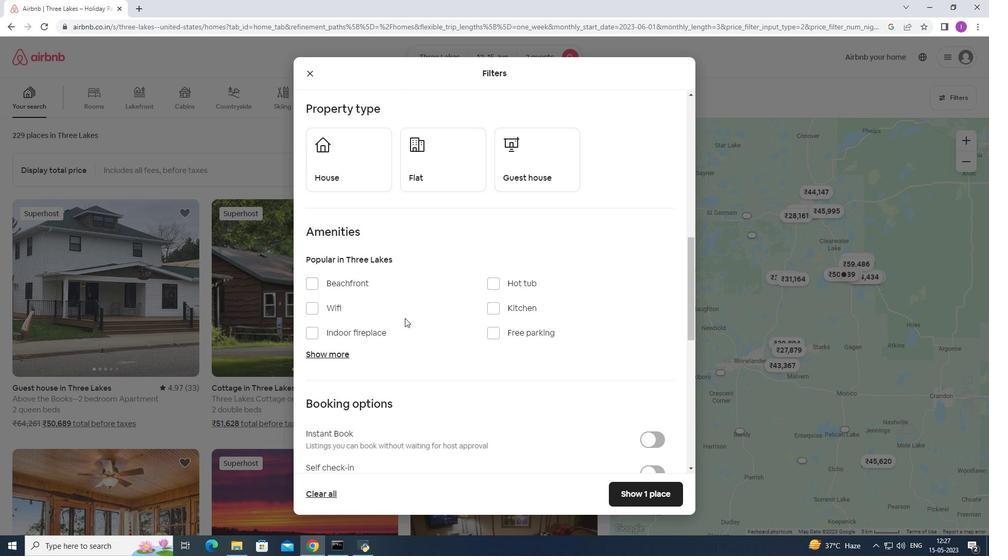 
Action: Mouse moved to (406, 300)
Screenshot: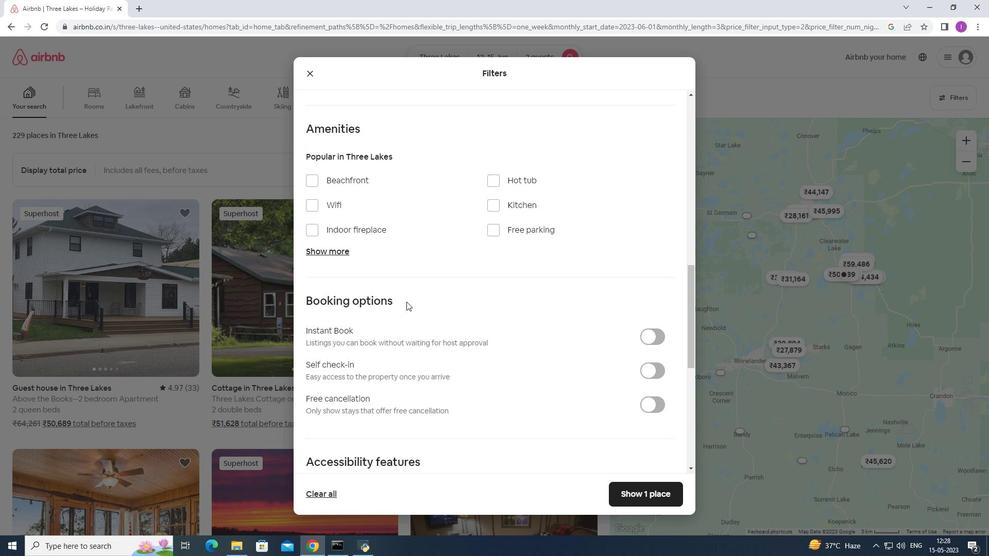 
Action: Mouse scrolled (406, 300) with delta (0, 0)
Screenshot: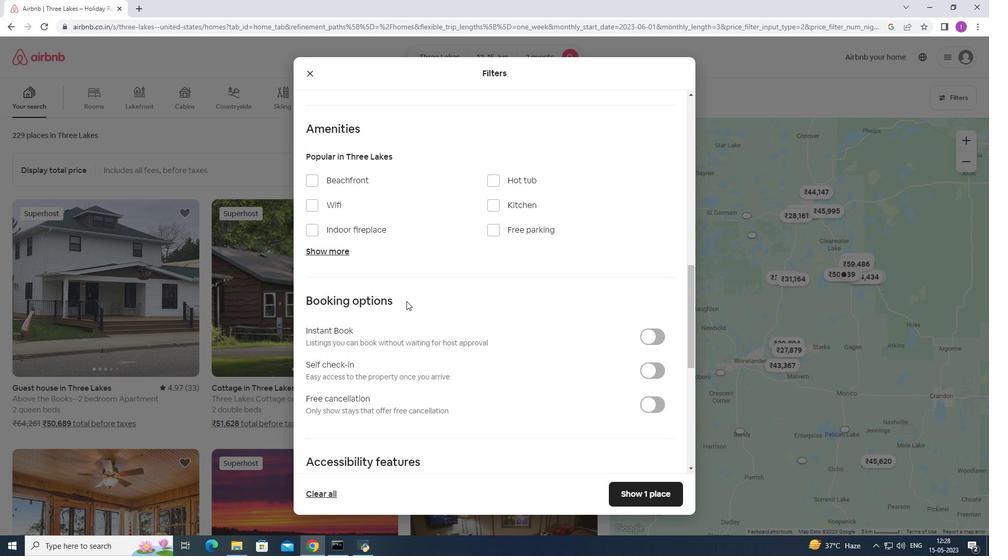 
Action: Mouse scrolled (406, 300) with delta (0, 0)
Screenshot: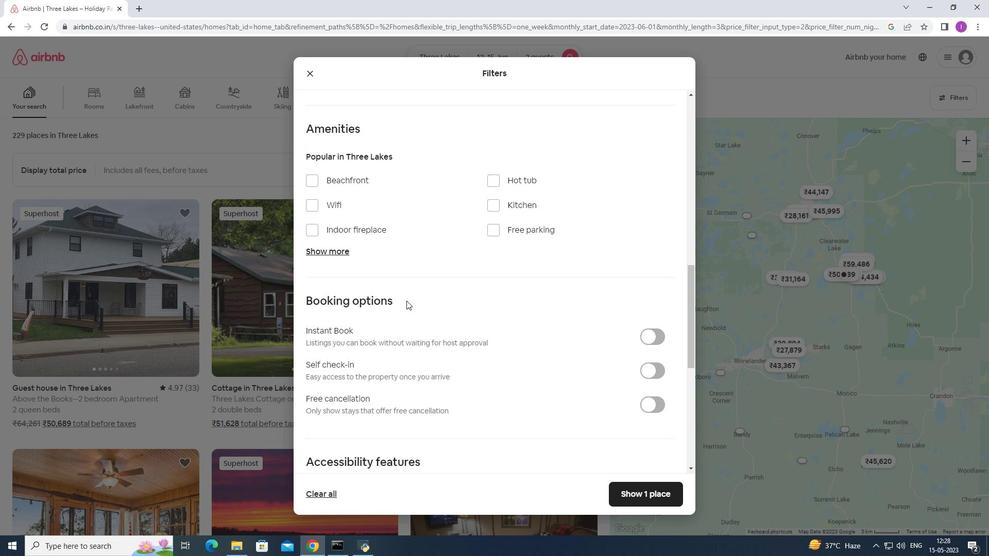 
Action: Mouse moved to (332, 153)
Screenshot: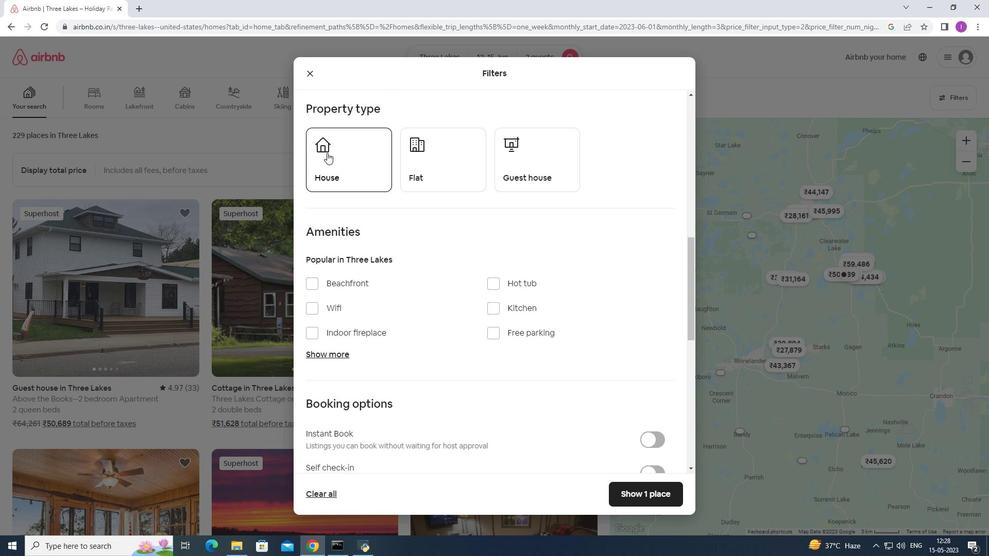 
Action: Mouse scrolled (332, 154) with delta (0, 0)
Screenshot: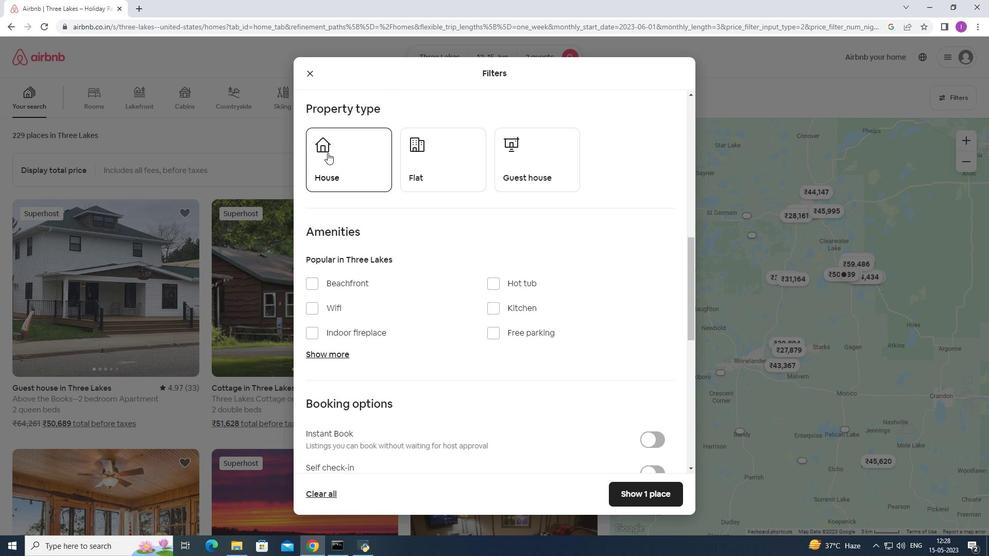 
Action: Mouse moved to (333, 153)
Screenshot: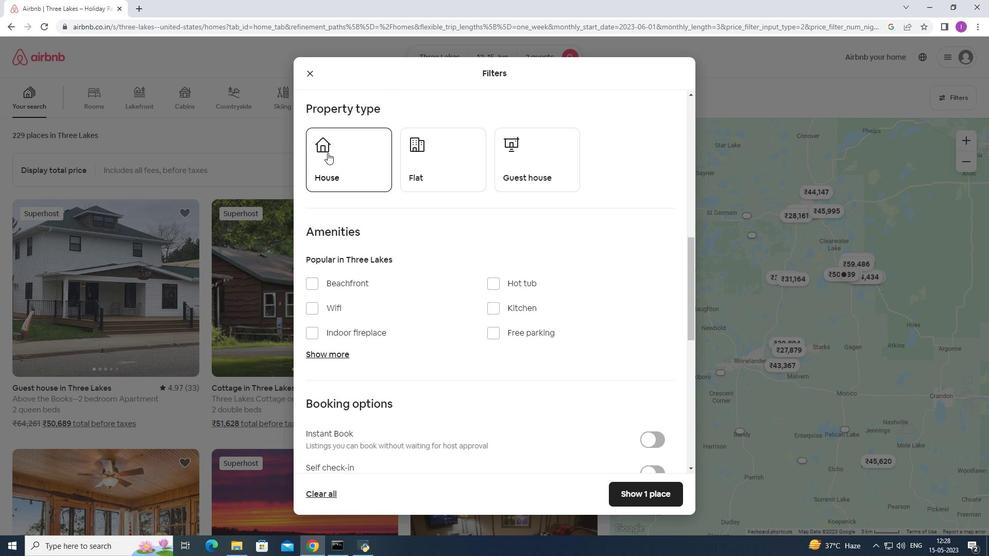 
Action: Mouse scrolled (333, 154) with delta (0, 0)
Screenshot: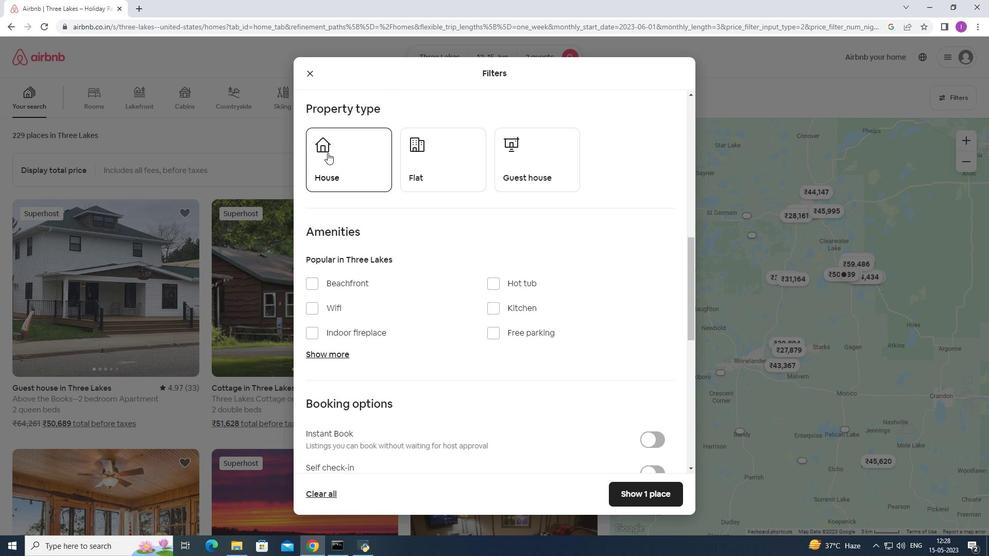 
Action: Mouse moved to (330, 252)
Screenshot: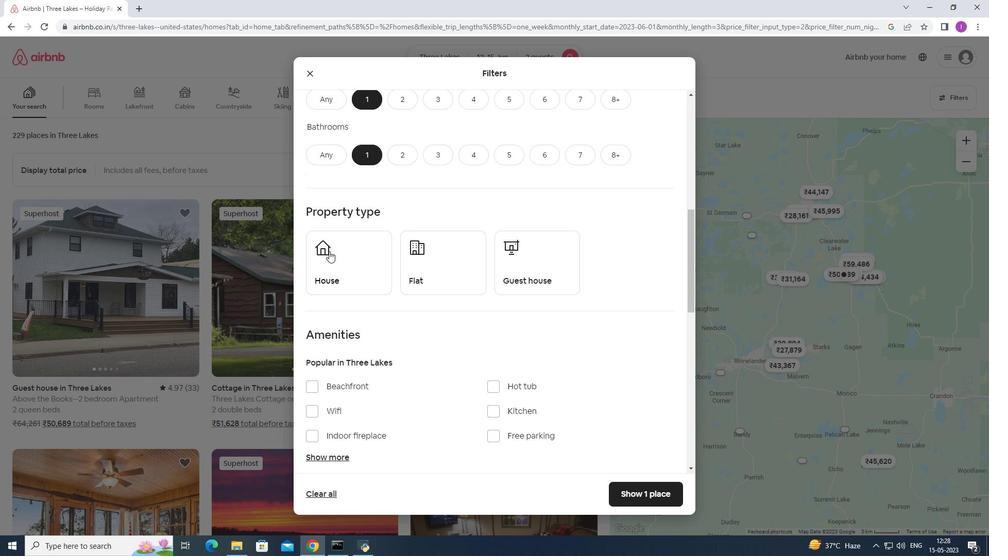 
Action: Mouse pressed left at (330, 252)
Screenshot: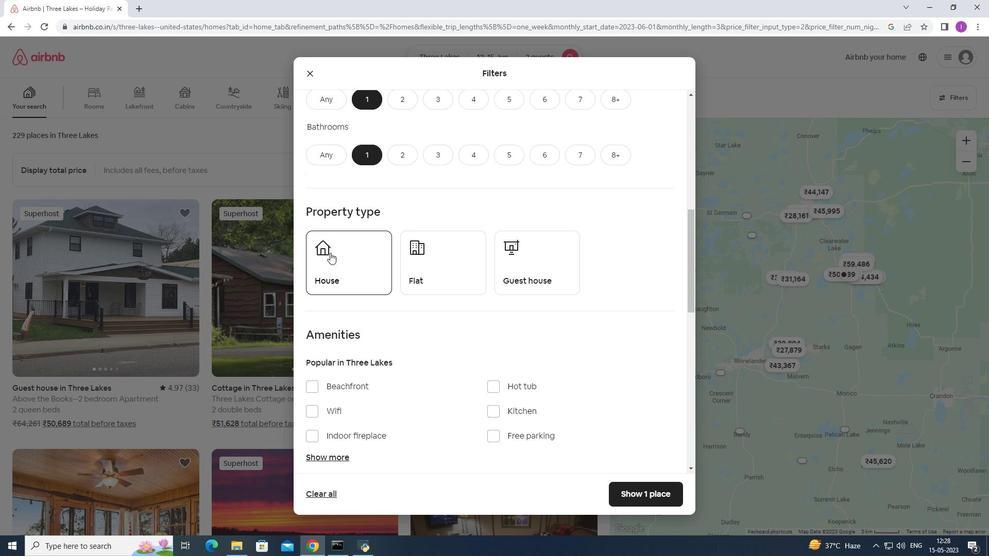 
Action: Mouse moved to (451, 263)
Screenshot: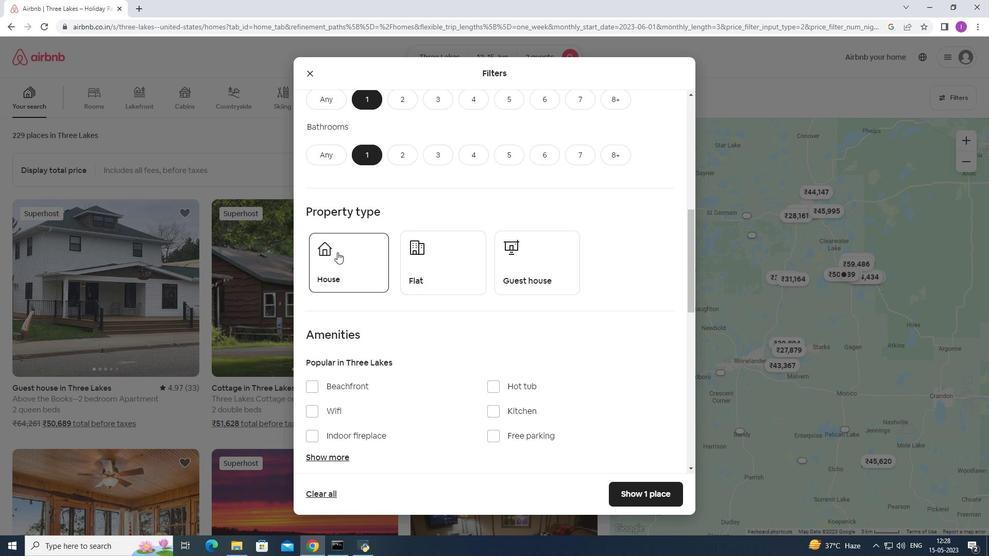 
Action: Mouse pressed left at (451, 263)
Screenshot: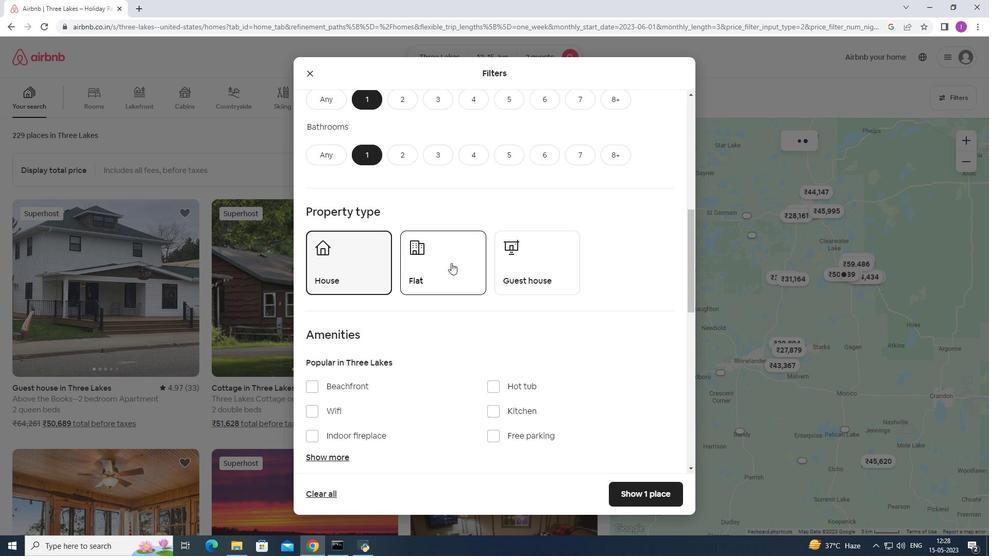 
Action: Mouse moved to (527, 276)
Screenshot: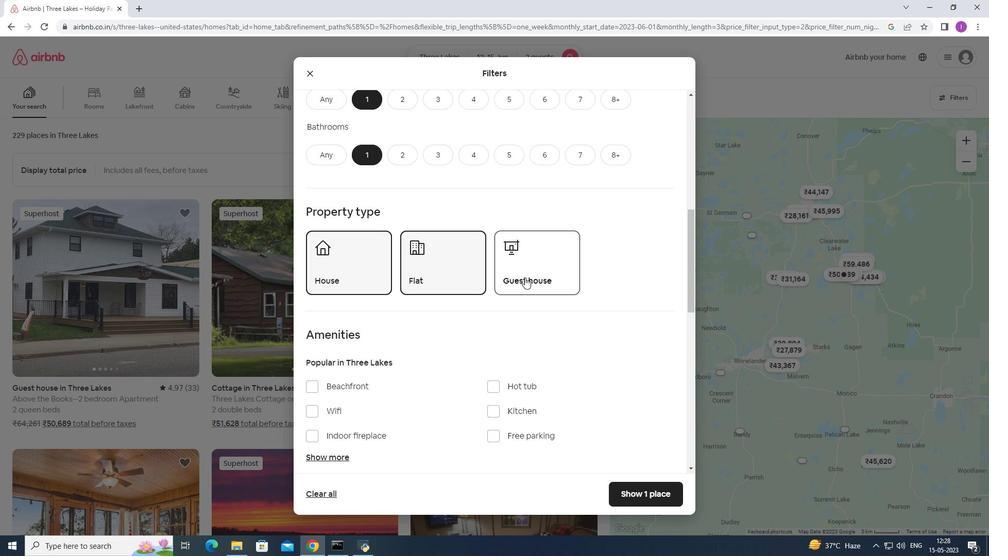 
Action: Mouse pressed left at (527, 276)
Screenshot: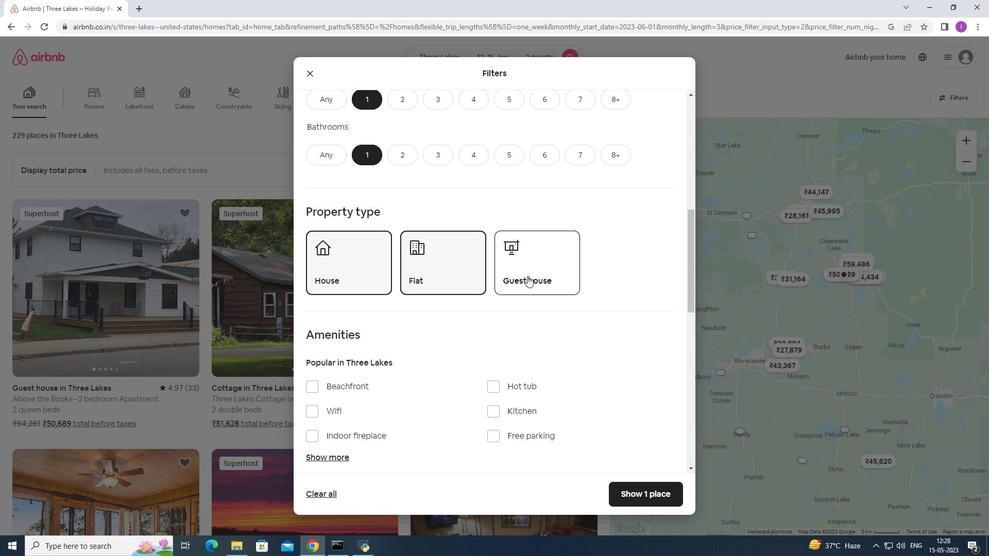 
Action: Mouse moved to (443, 300)
Screenshot: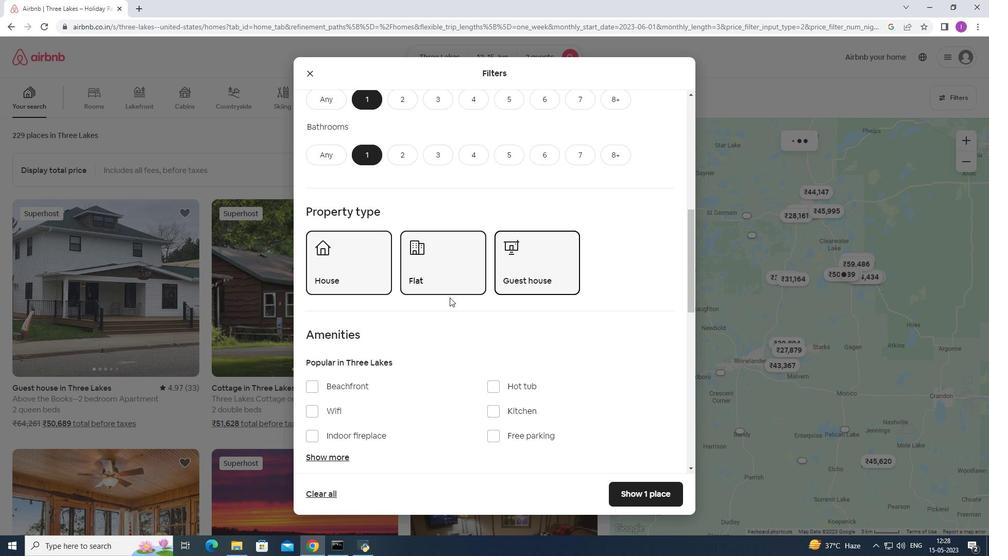 
Action: Mouse scrolled (443, 300) with delta (0, 0)
Screenshot: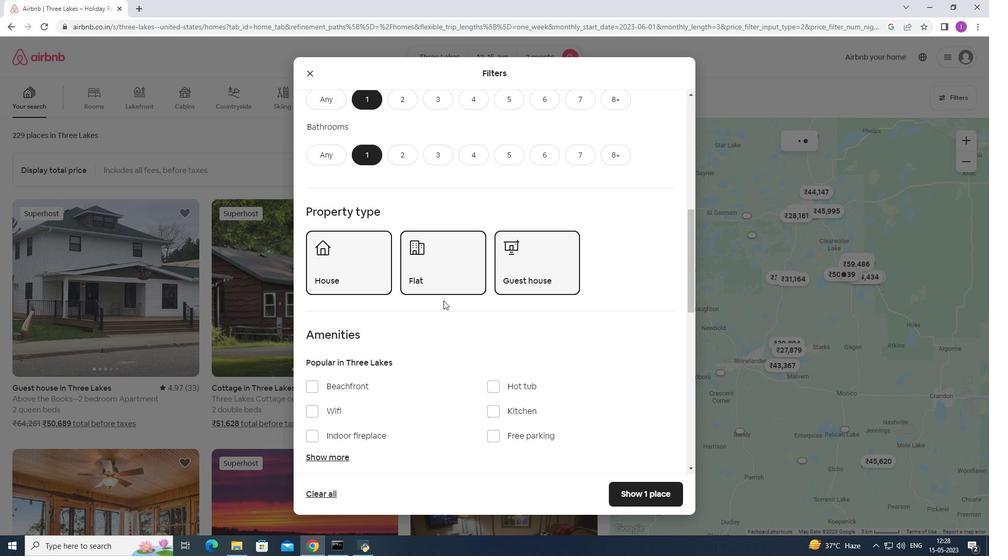 
Action: Mouse scrolled (443, 300) with delta (0, 0)
Screenshot: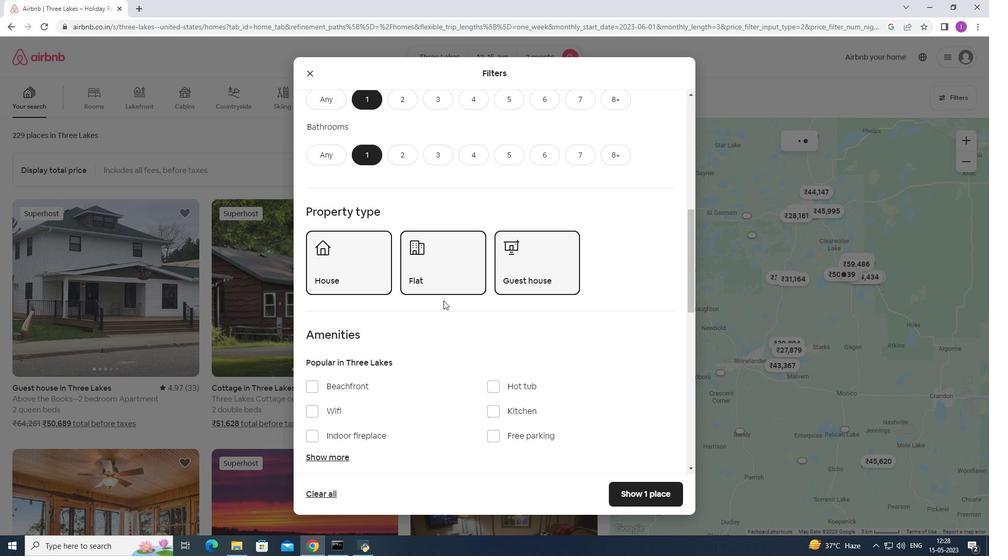 
Action: Mouse scrolled (443, 300) with delta (0, 0)
Screenshot: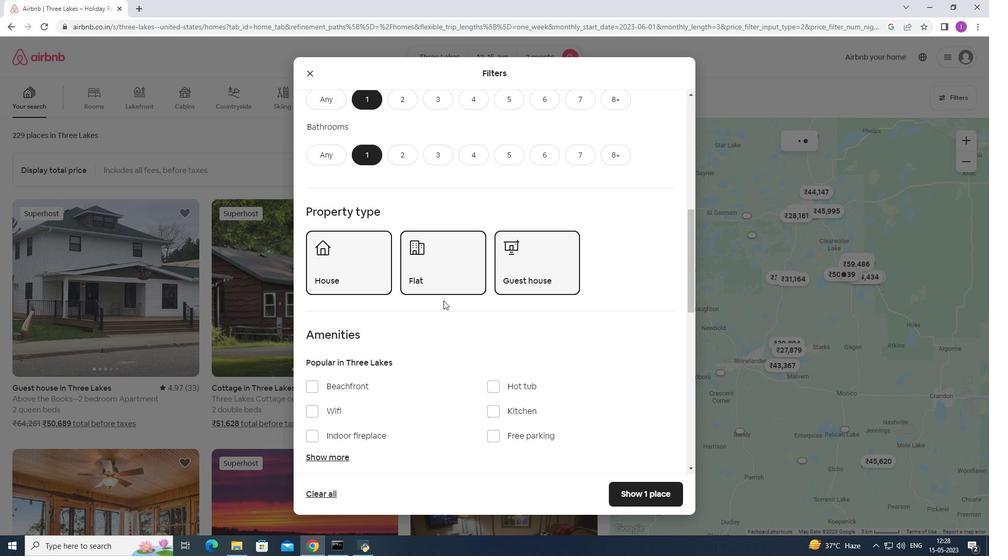 
Action: Mouse scrolled (443, 300) with delta (0, 0)
Screenshot: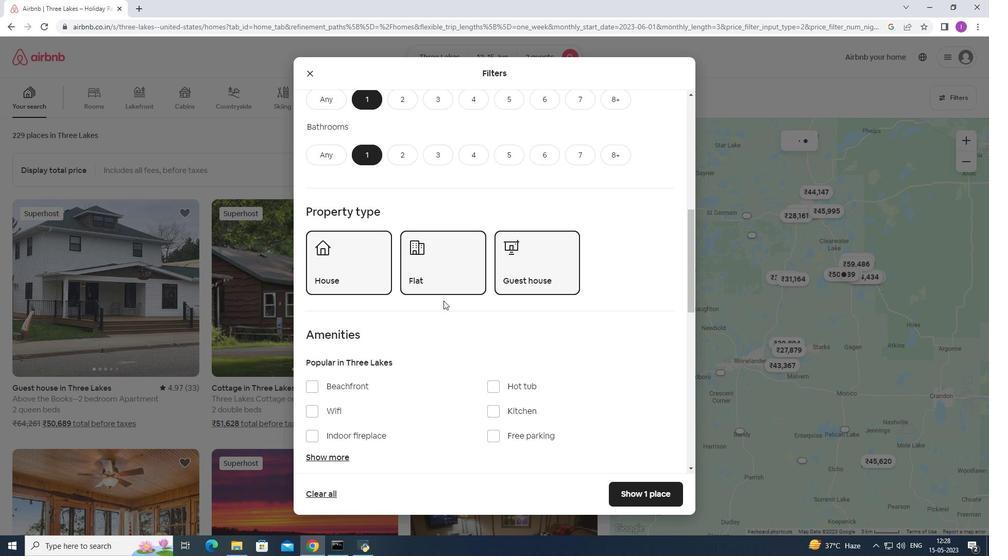 
Action: Mouse moved to (461, 279)
Screenshot: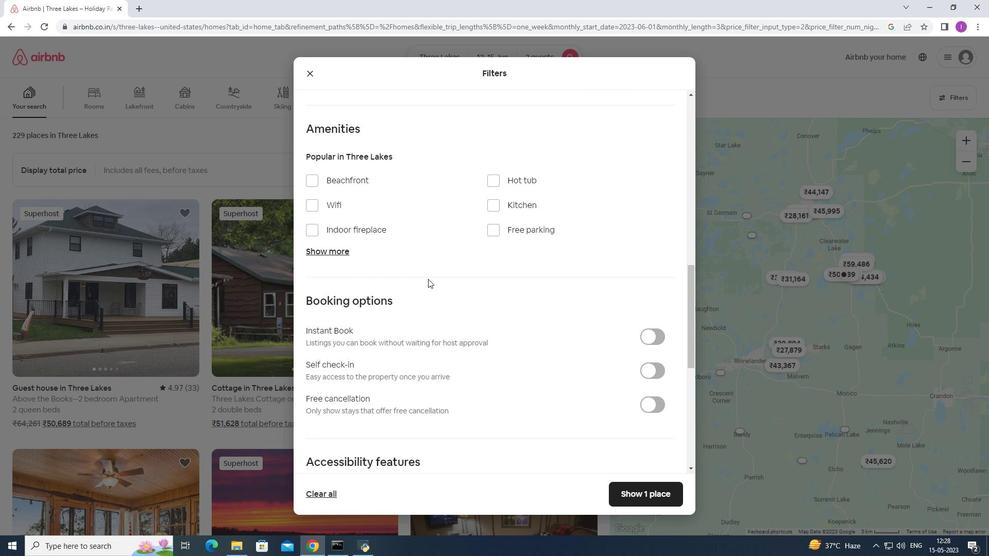 
Action: Mouse scrolled (461, 278) with delta (0, 0)
Screenshot: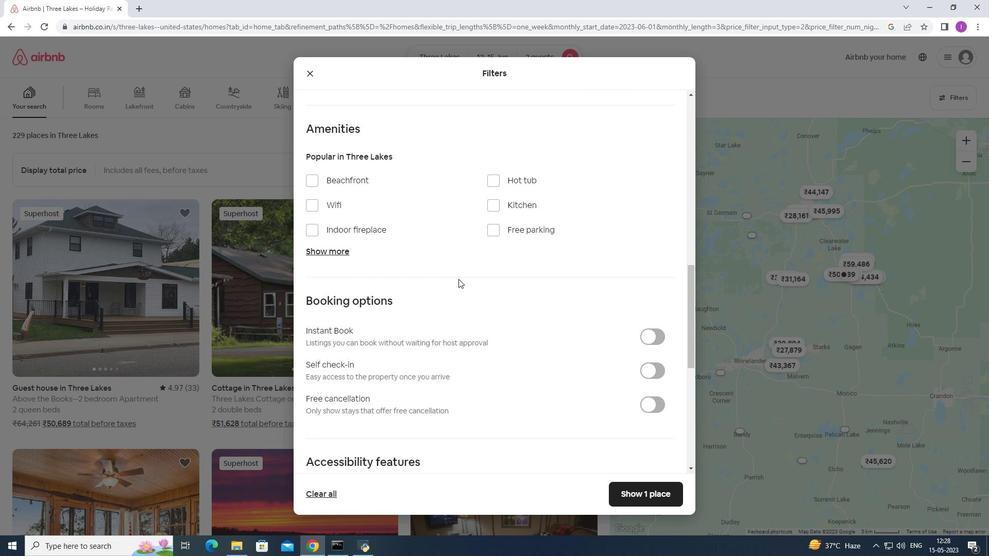 
Action: Mouse scrolled (461, 278) with delta (0, 0)
Screenshot: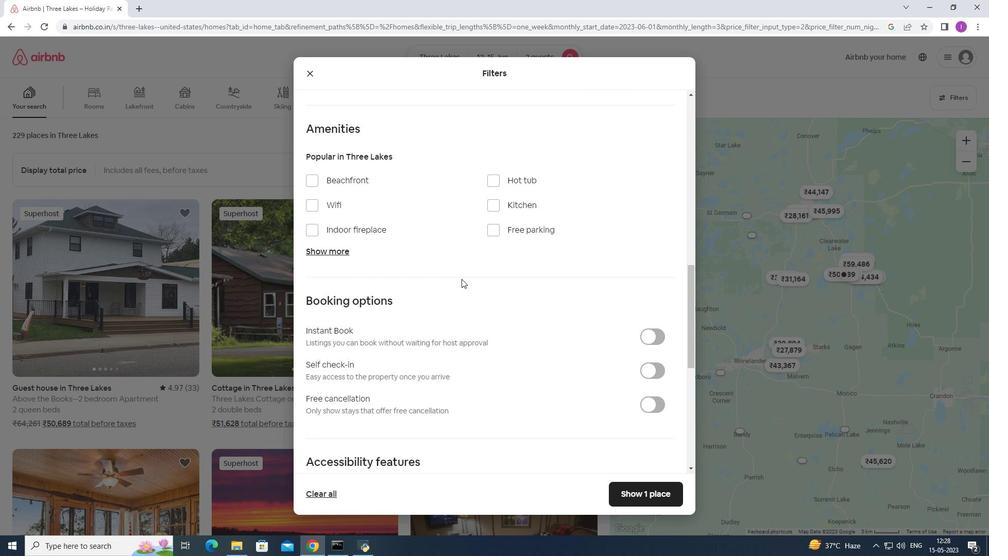 
Action: Mouse moved to (658, 269)
Screenshot: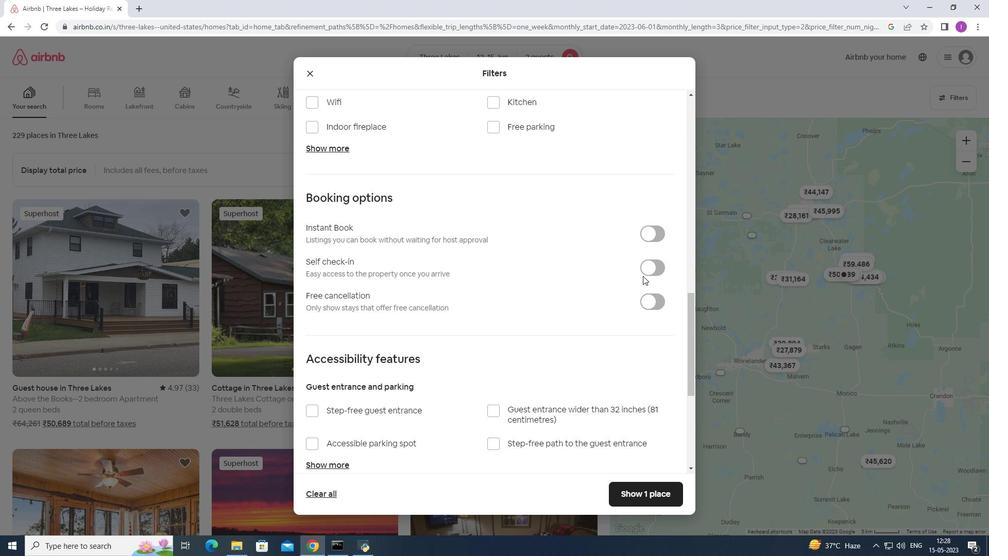 
Action: Mouse pressed left at (658, 269)
Screenshot: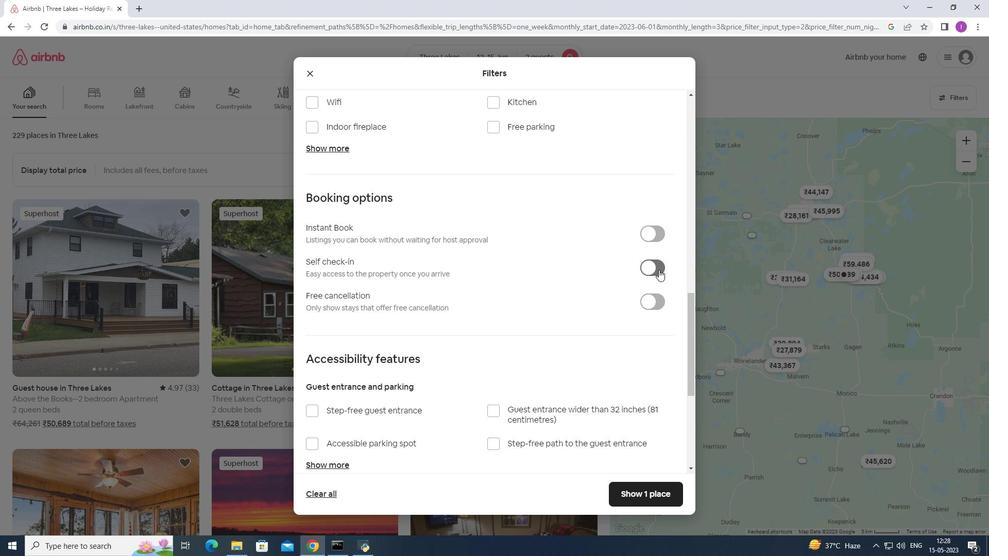 
Action: Mouse moved to (527, 329)
Screenshot: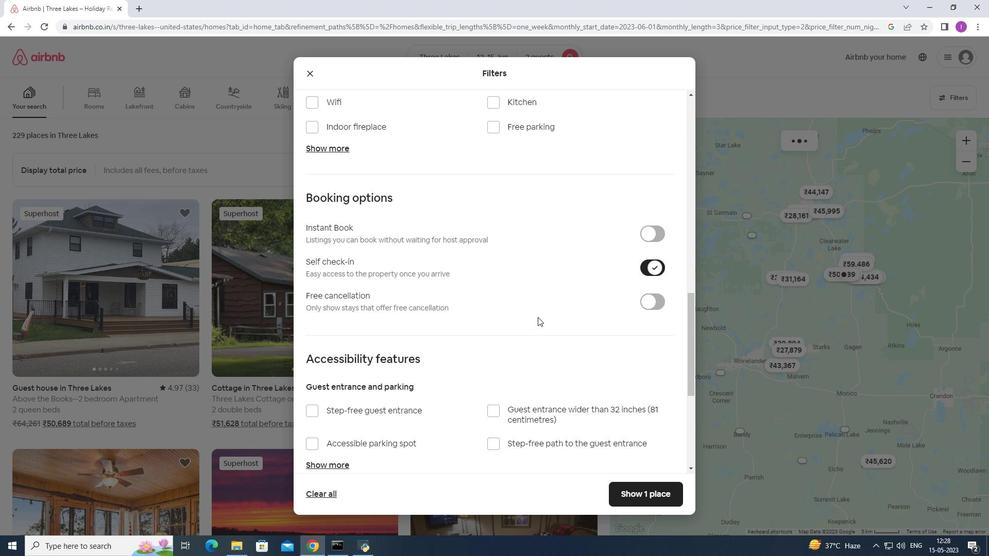 
Action: Mouse scrolled (527, 328) with delta (0, 0)
Screenshot: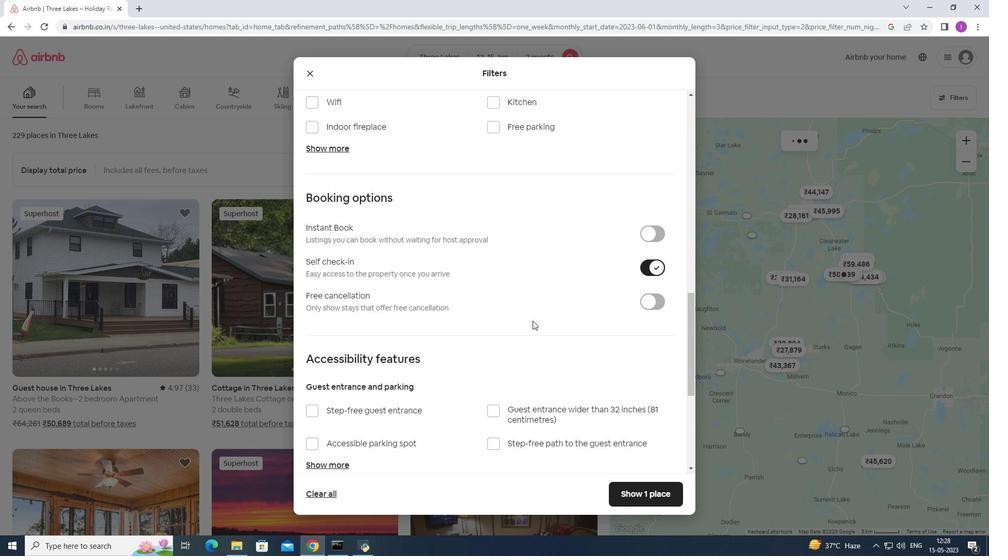 
Action: Mouse moved to (527, 330)
Screenshot: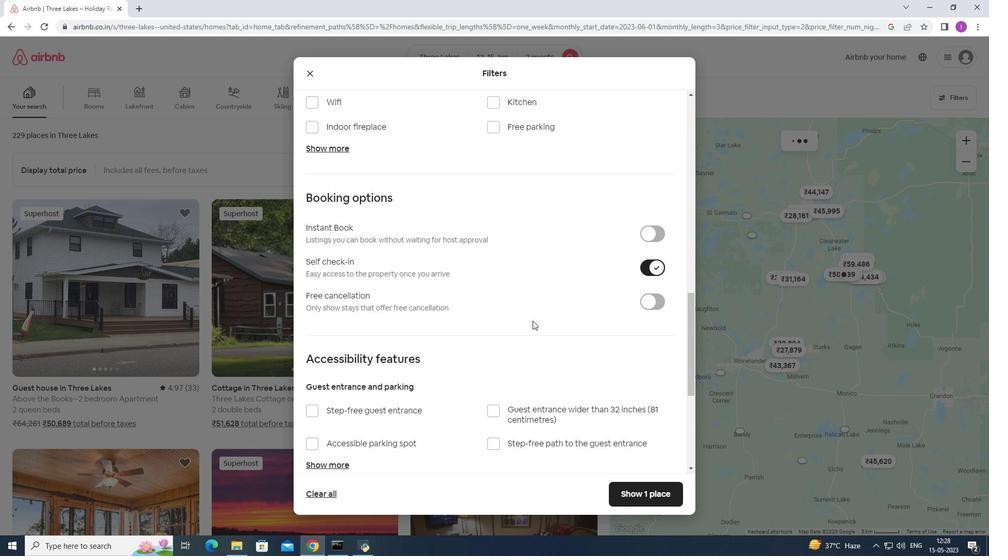 
Action: Mouse scrolled (527, 328) with delta (0, 0)
Screenshot: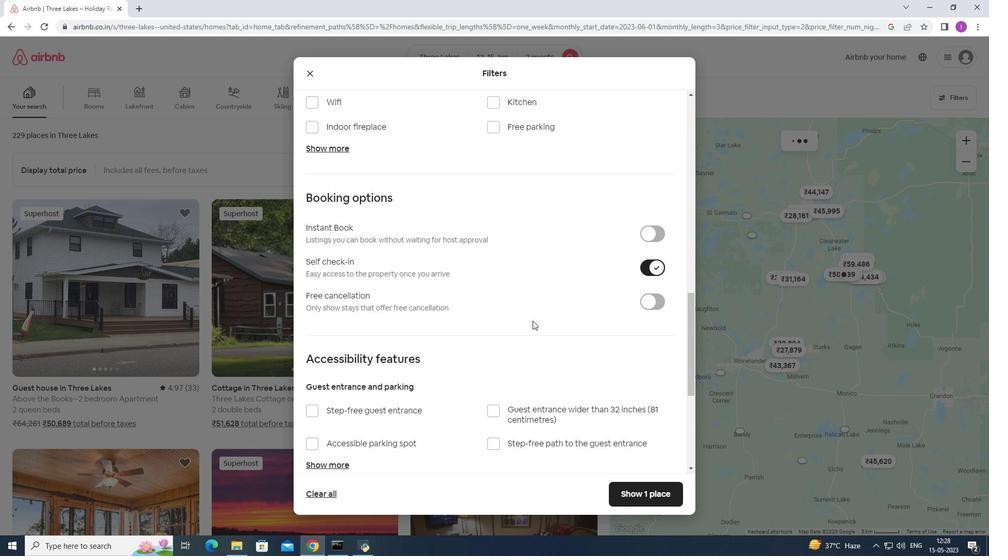 
Action: Mouse moved to (527, 331)
Screenshot: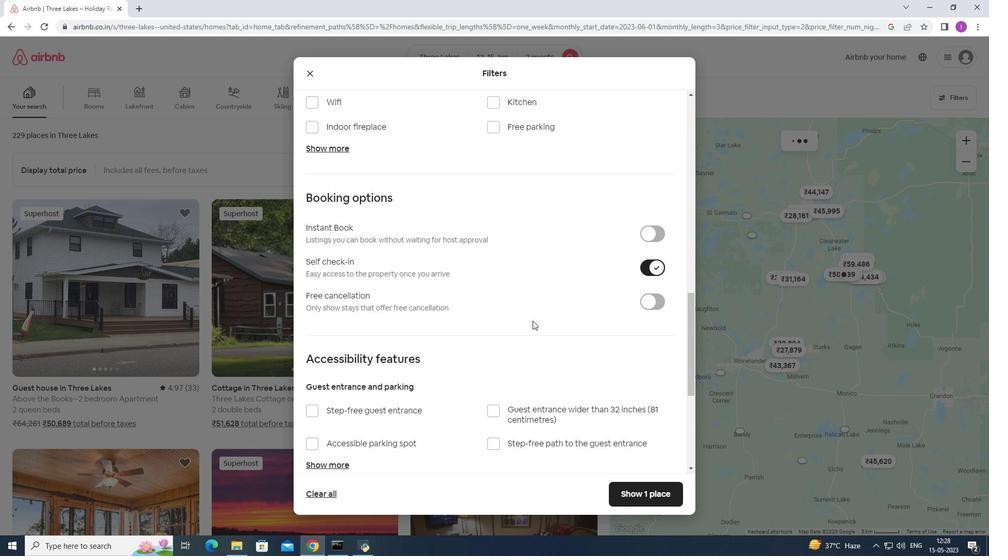 
Action: Mouse scrolled (527, 328) with delta (0, 0)
Screenshot: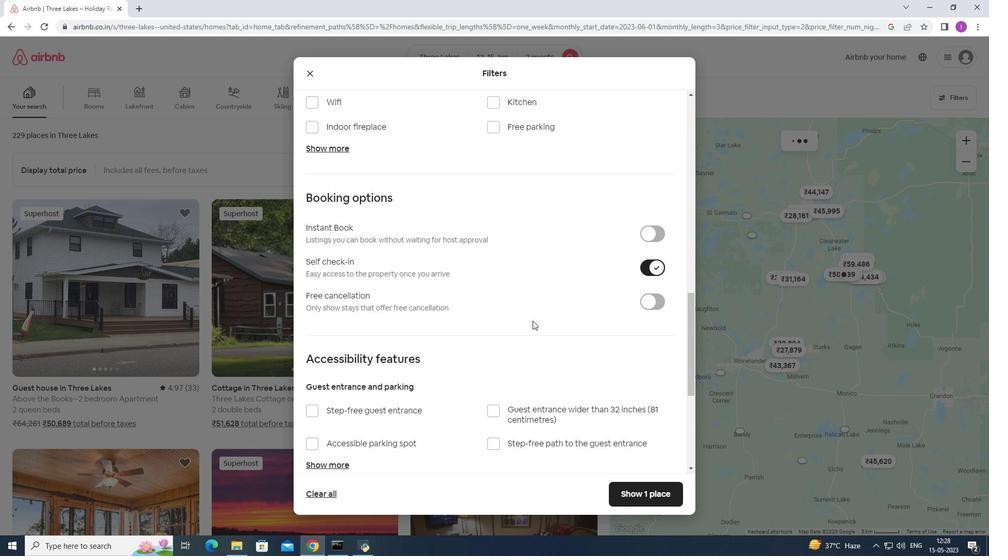 
Action: Mouse moved to (502, 329)
Screenshot: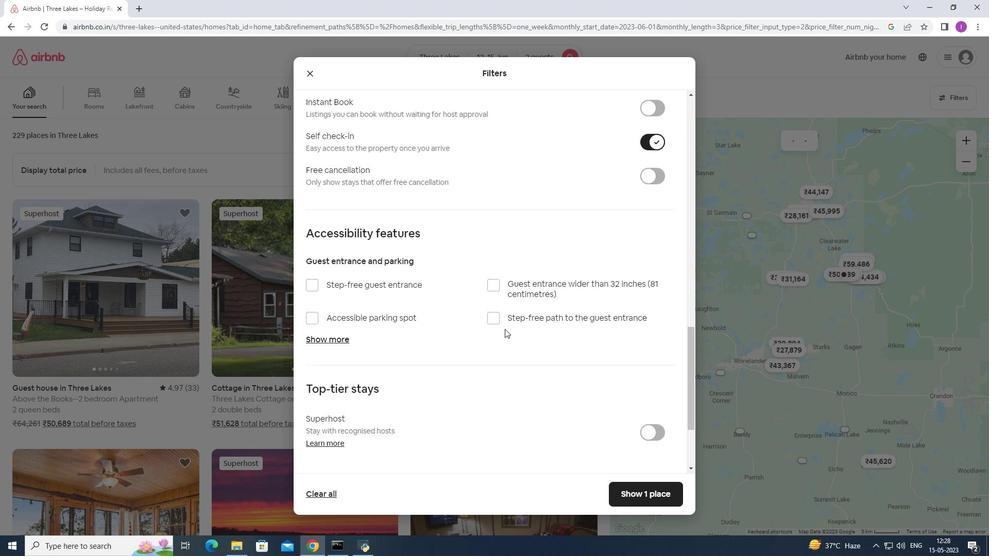 
Action: Mouse scrolled (502, 328) with delta (0, 0)
Screenshot: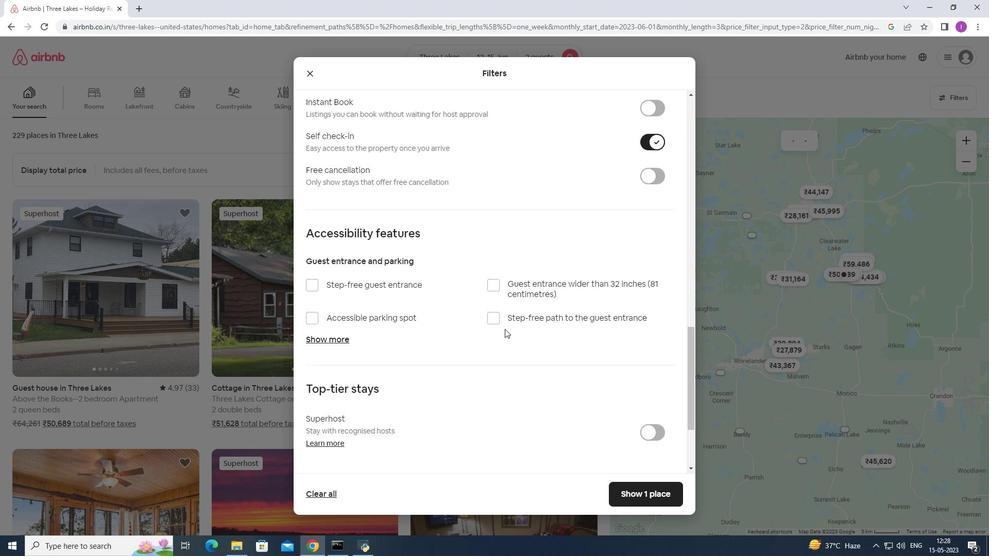 
Action: Mouse moved to (500, 329)
Screenshot: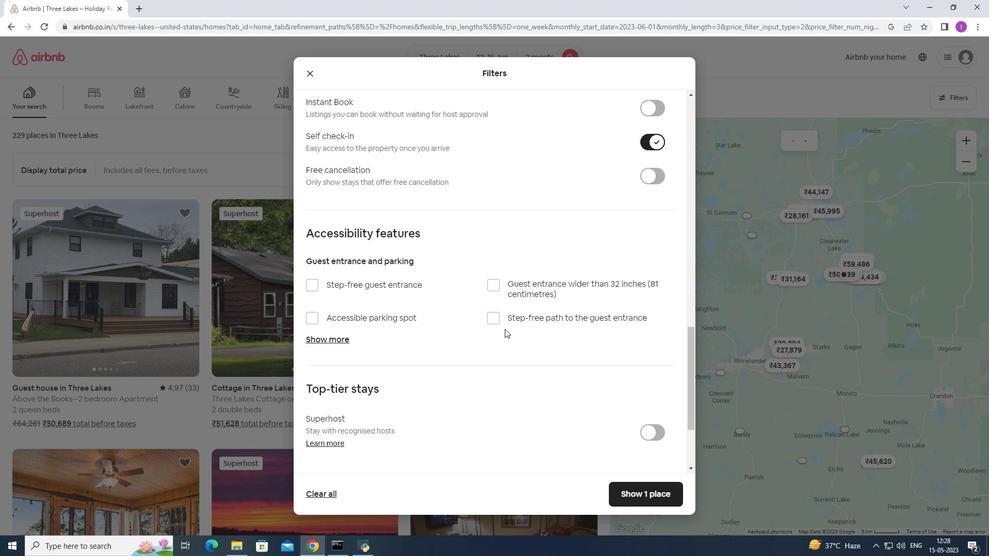 
Action: Mouse scrolled (500, 329) with delta (0, 0)
Screenshot: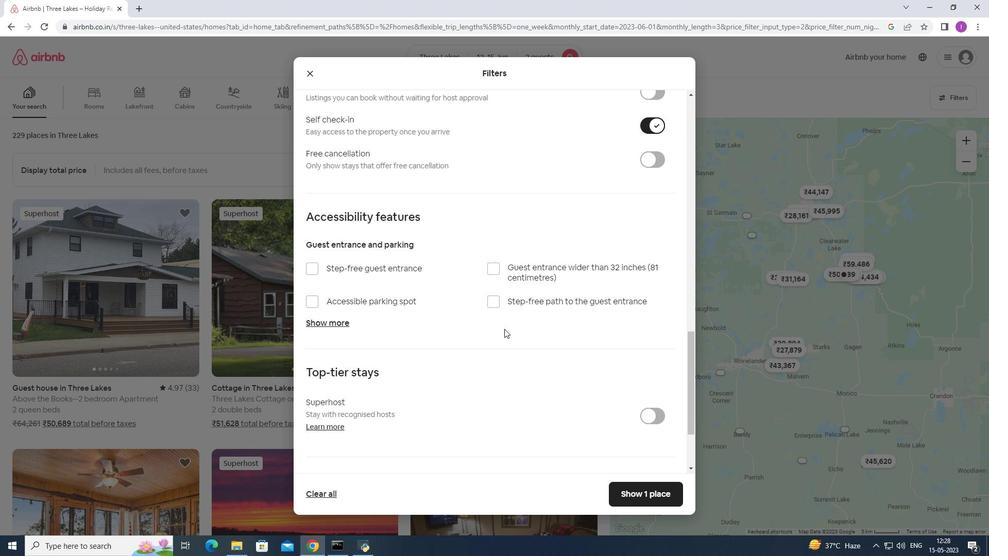 
Action: Mouse scrolled (500, 329) with delta (0, 0)
Screenshot: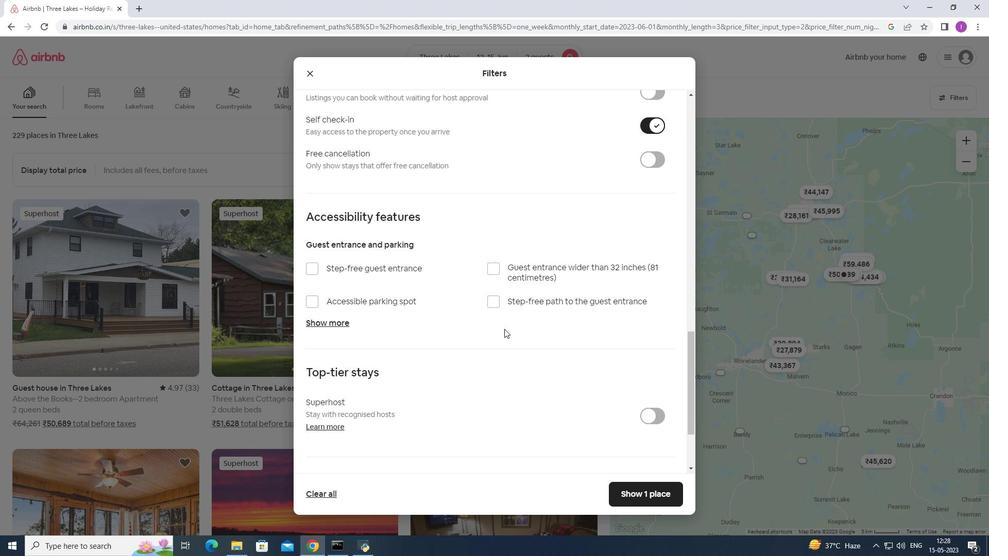 
Action: Mouse scrolled (500, 329) with delta (0, 0)
Screenshot: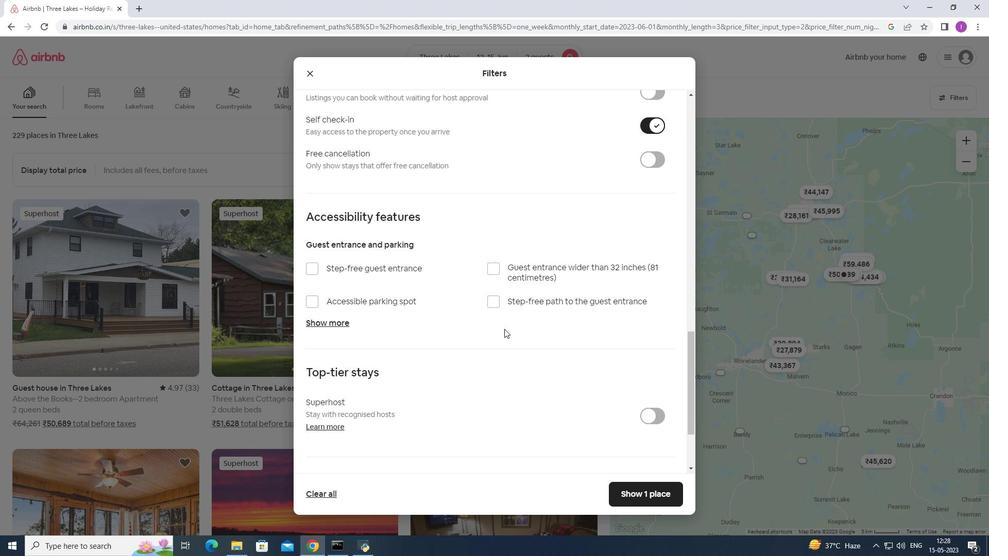 
Action: Mouse moved to (495, 330)
Screenshot: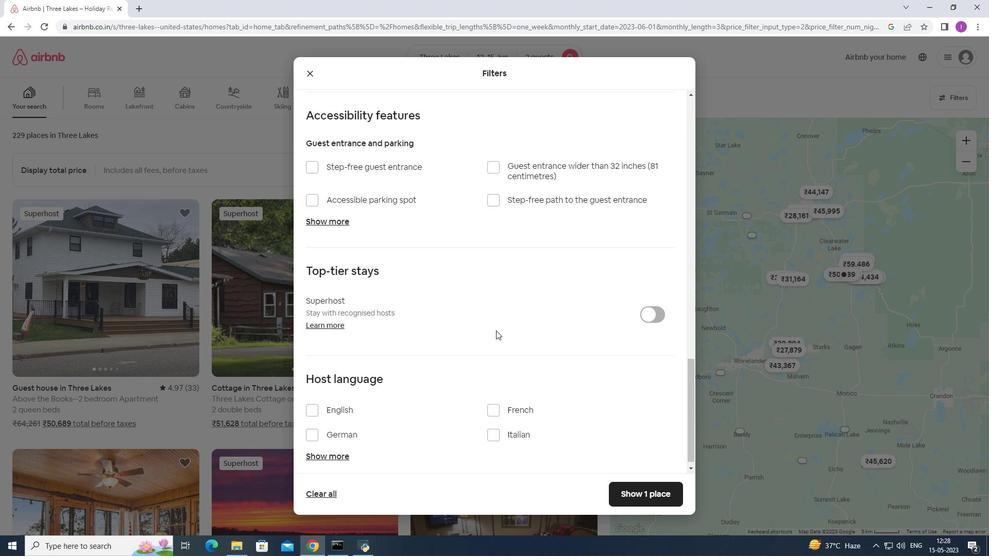 
Action: Mouse scrolled (495, 330) with delta (0, 0)
Screenshot: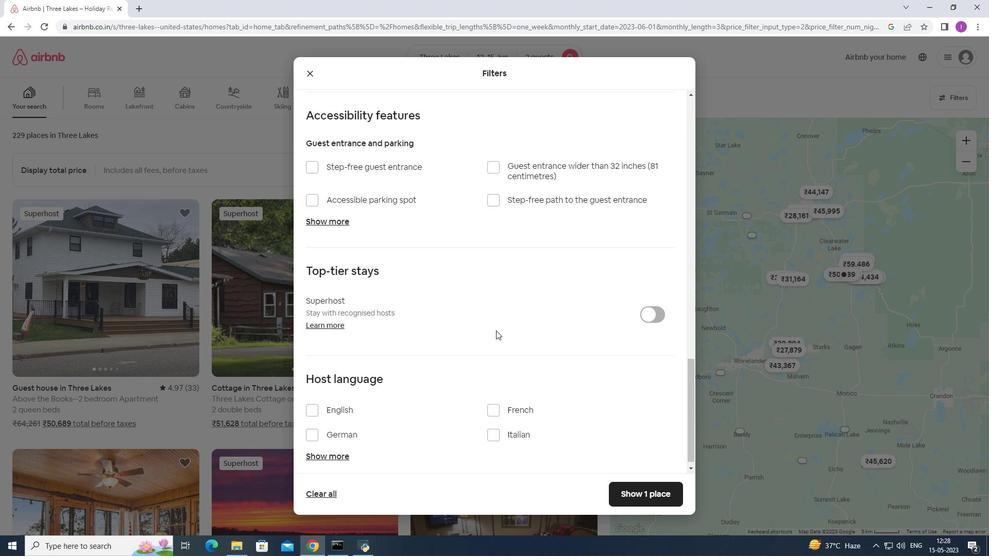 
Action: Mouse moved to (494, 330)
Screenshot: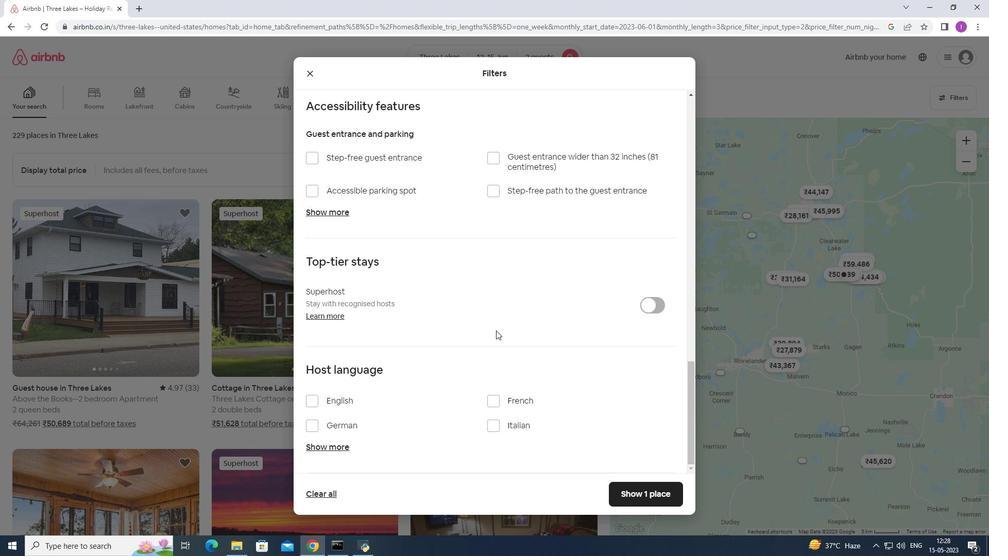 
Action: Mouse scrolled (494, 330) with delta (0, 0)
Screenshot: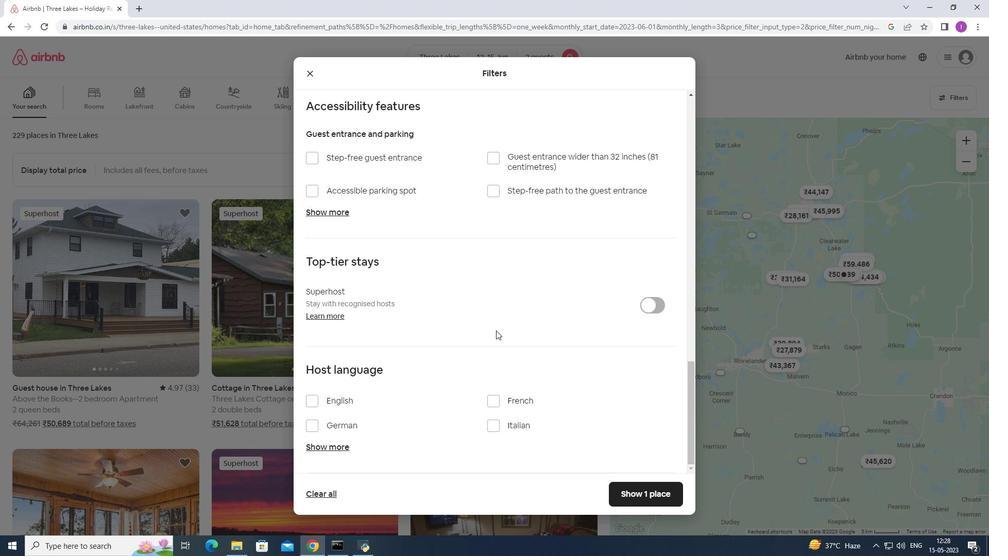 
Action: Mouse moved to (312, 407)
Screenshot: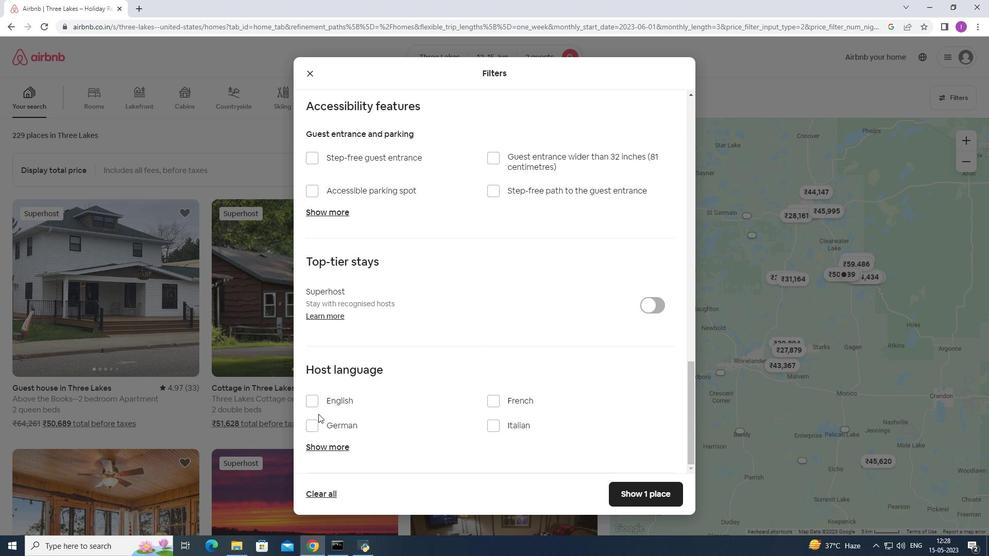 
Action: Mouse pressed left at (312, 407)
Screenshot: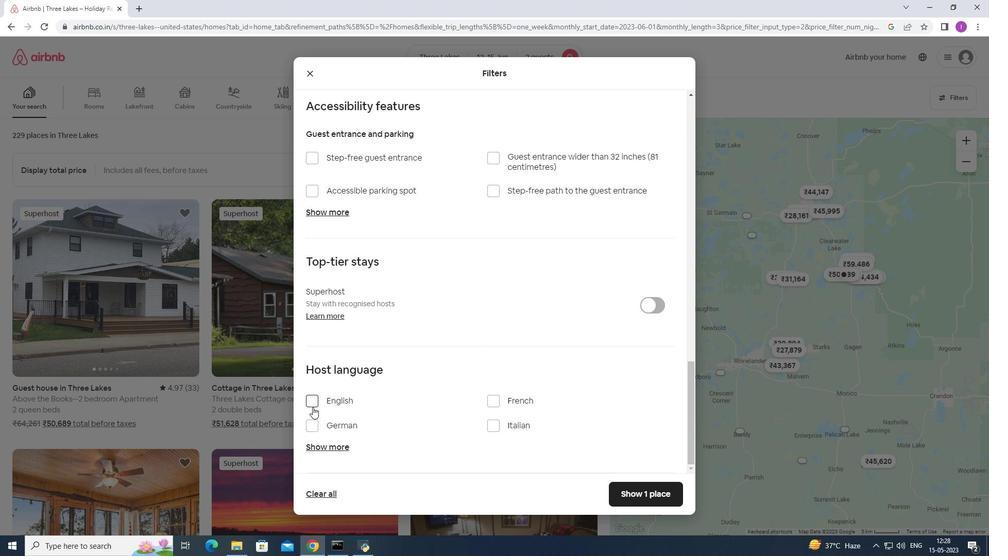 
Action: Mouse moved to (631, 496)
Screenshot: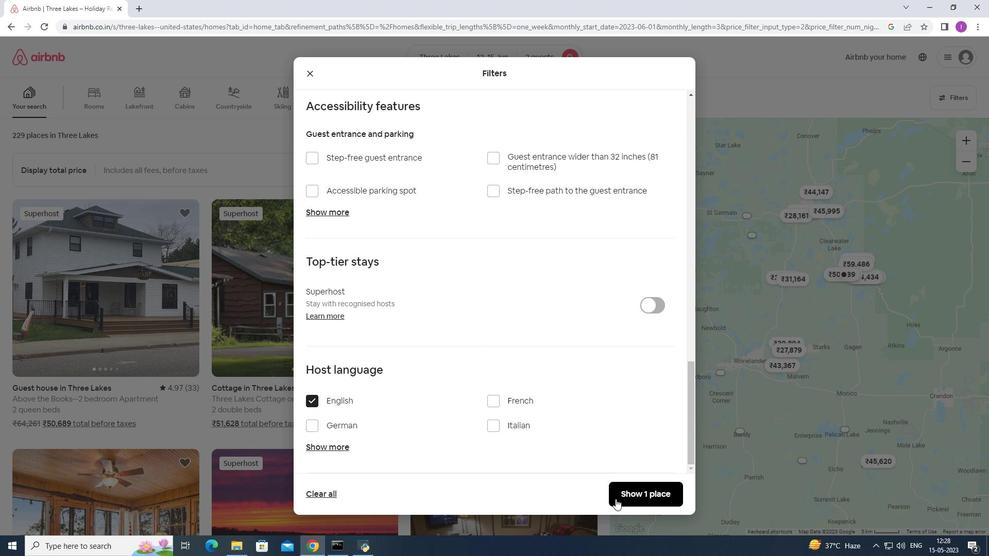 
Action: Mouse pressed left at (631, 496)
Screenshot: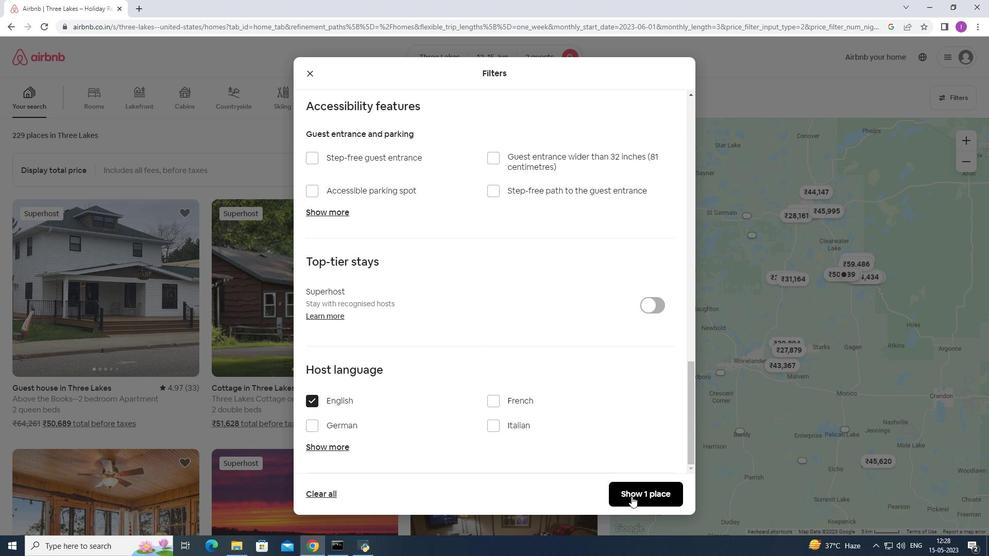
Action: Mouse moved to (460, 483)
Screenshot: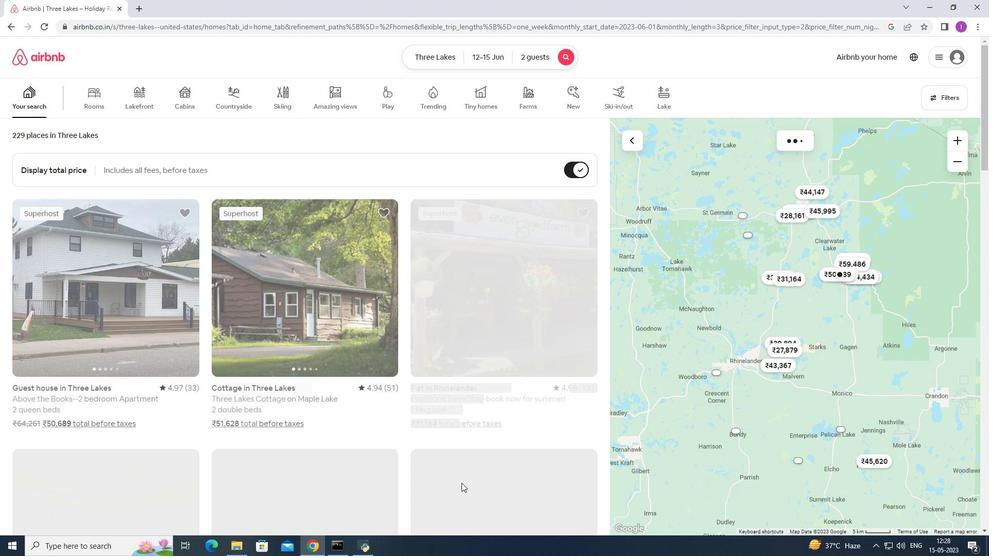 
